 Task: Share and collaborate on quantum algorithms, advanced physics simulations, or quantum computing research within a repository.
Action: Mouse moved to (1099, 84)
Screenshot: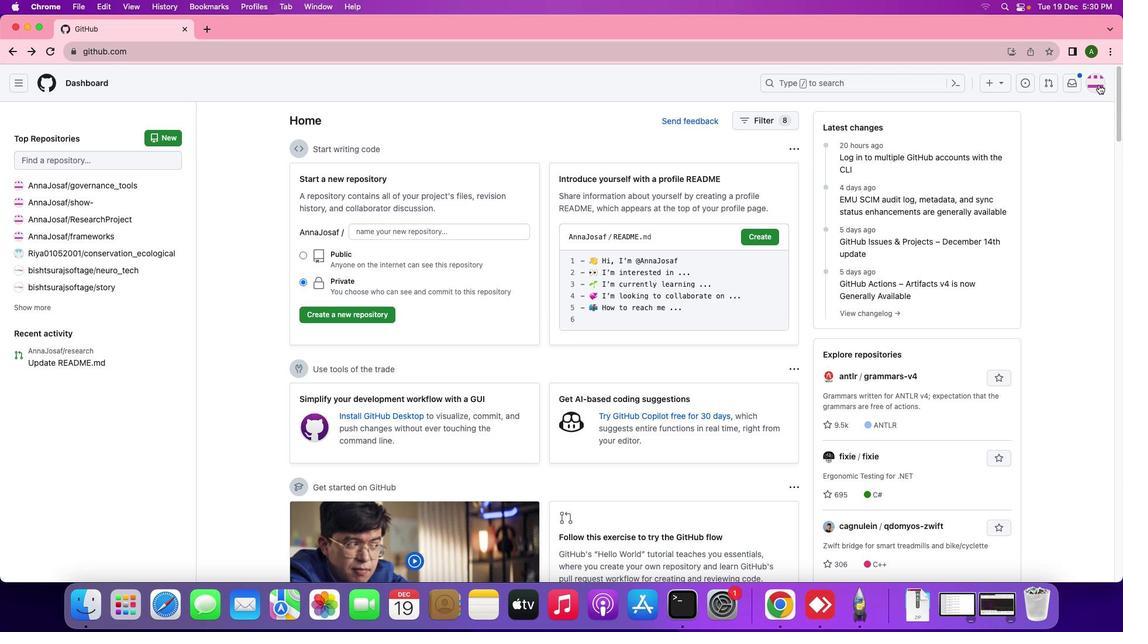 
Action: Mouse pressed left at (1099, 84)
Screenshot: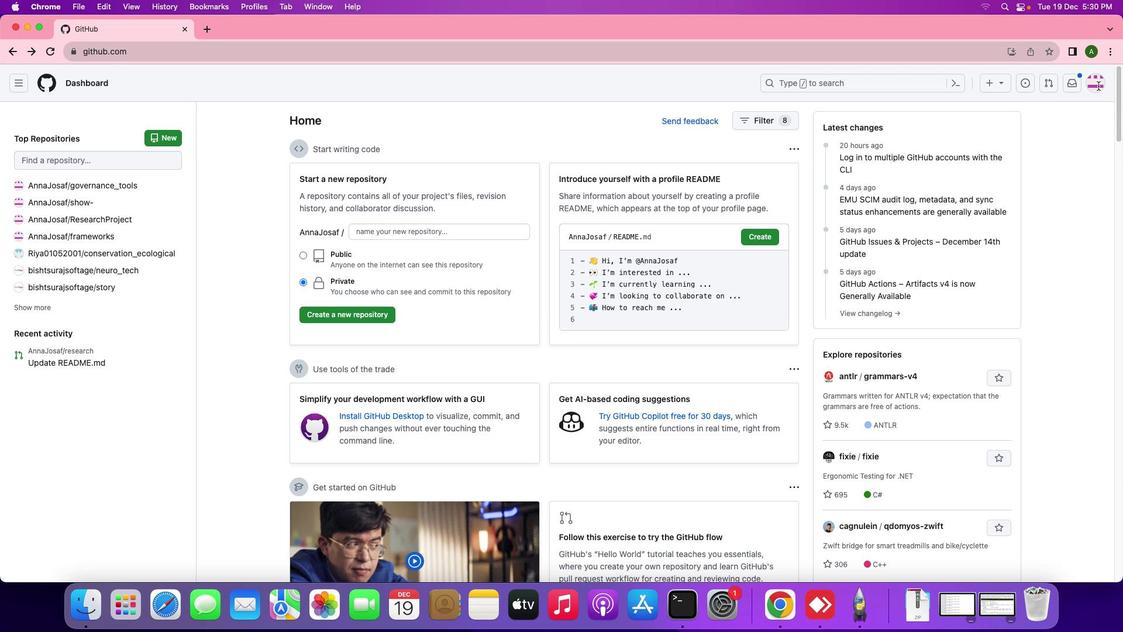 
Action: Mouse moved to (981, 140)
Screenshot: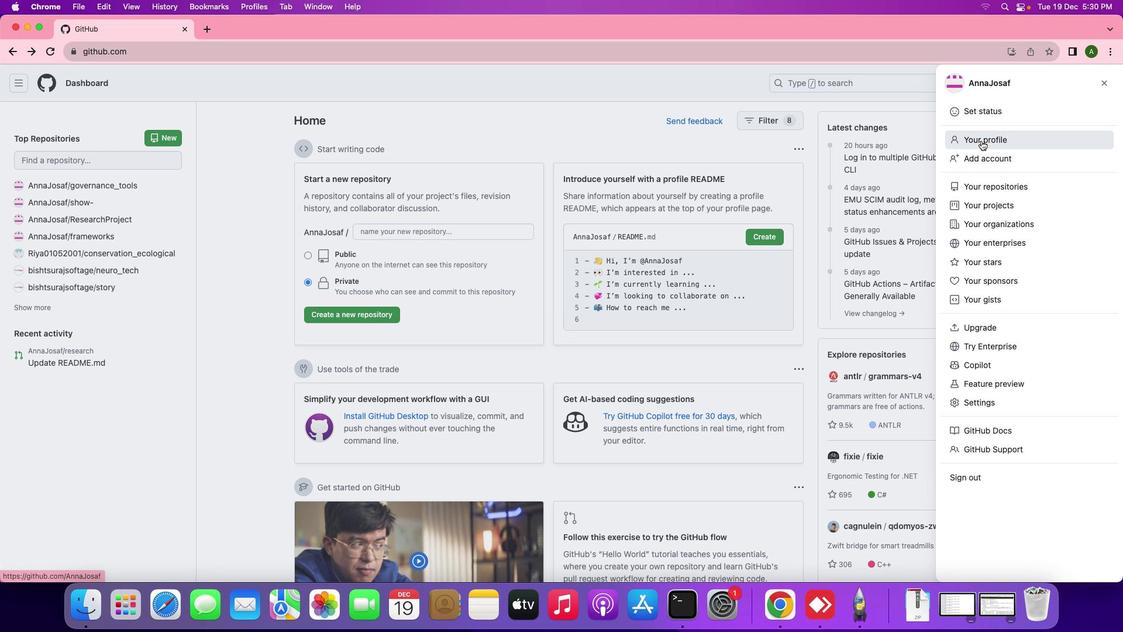 
Action: Mouse pressed left at (981, 140)
Screenshot: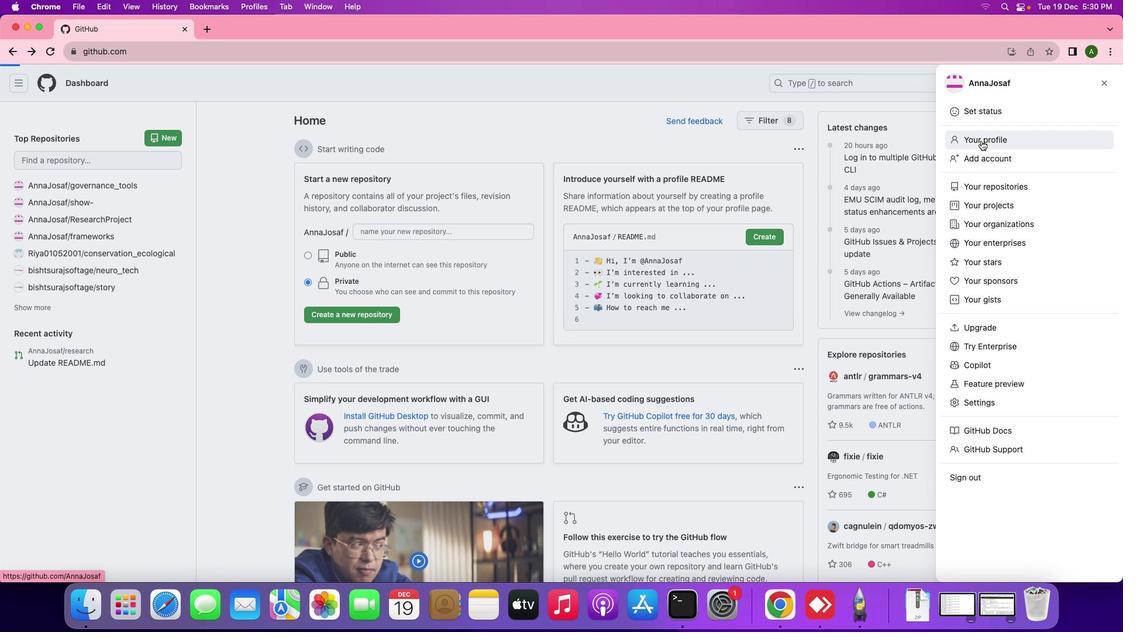 
Action: Mouse moved to (228, 390)
Screenshot: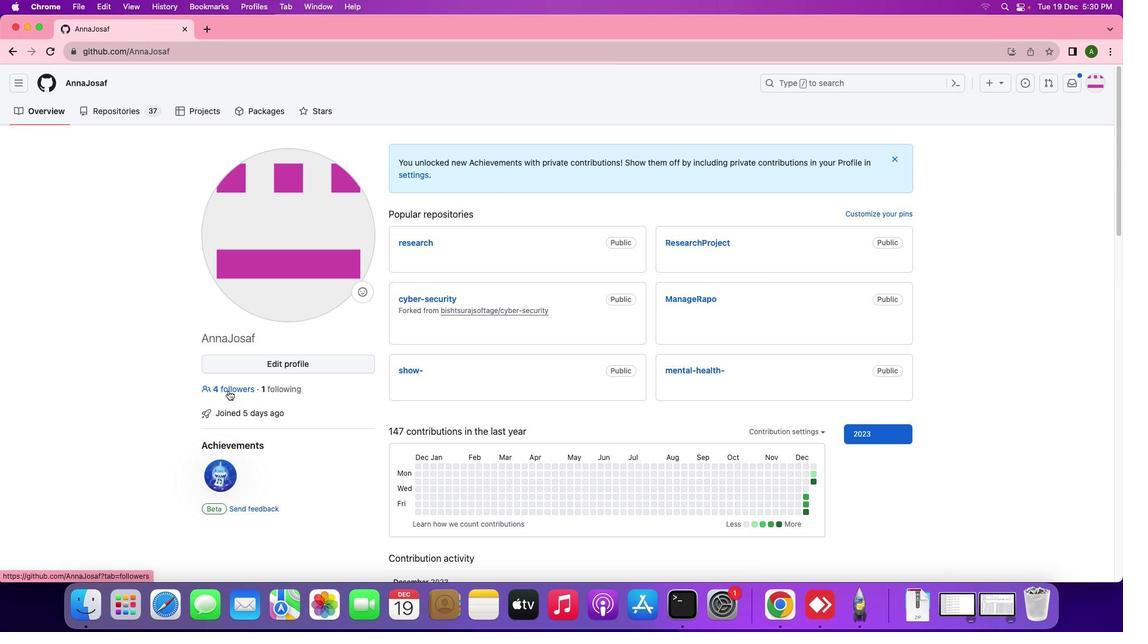 
Action: Mouse pressed left at (228, 390)
Screenshot: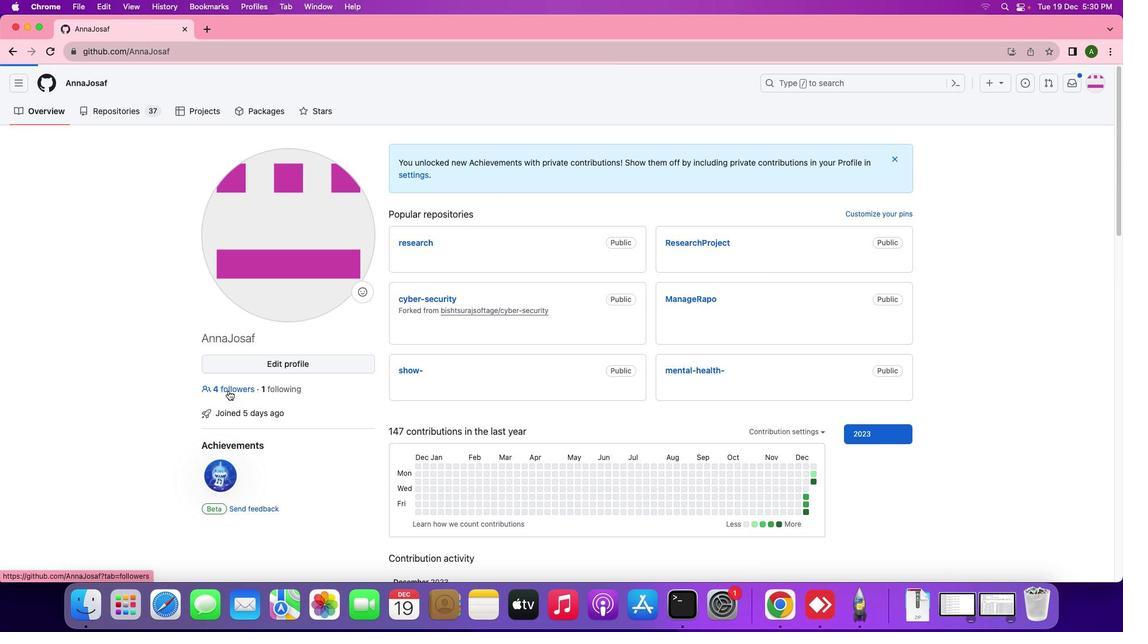 
Action: Mouse moved to (451, 153)
Screenshot: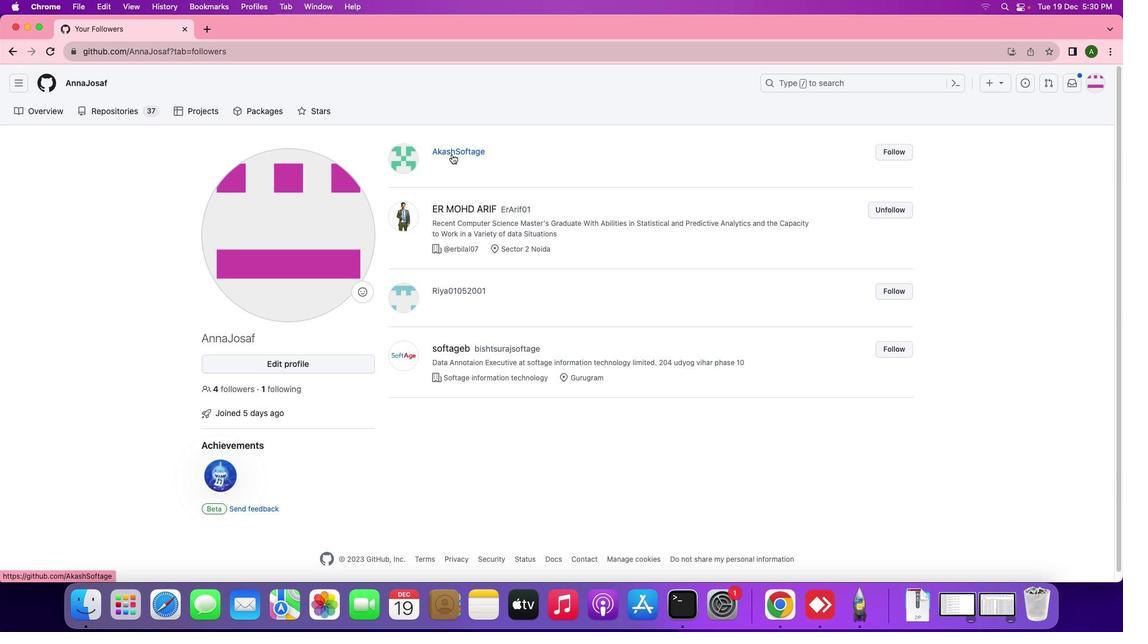 
Action: Mouse pressed left at (451, 153)
Screenshot: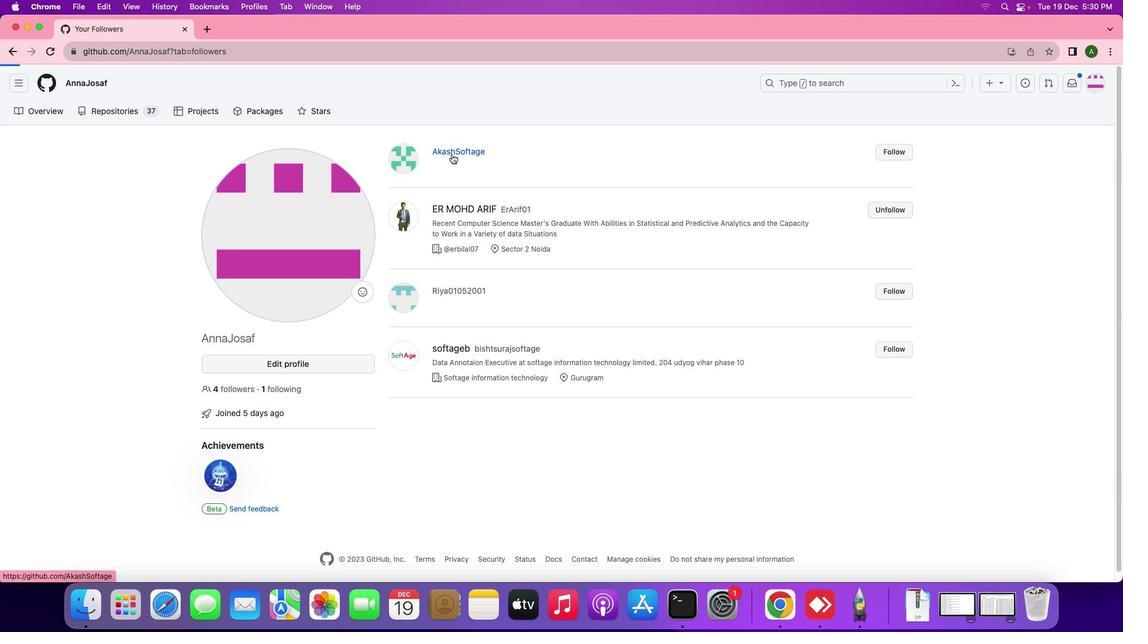 
Action: Mouse moved to (142, 112)
Screenshot: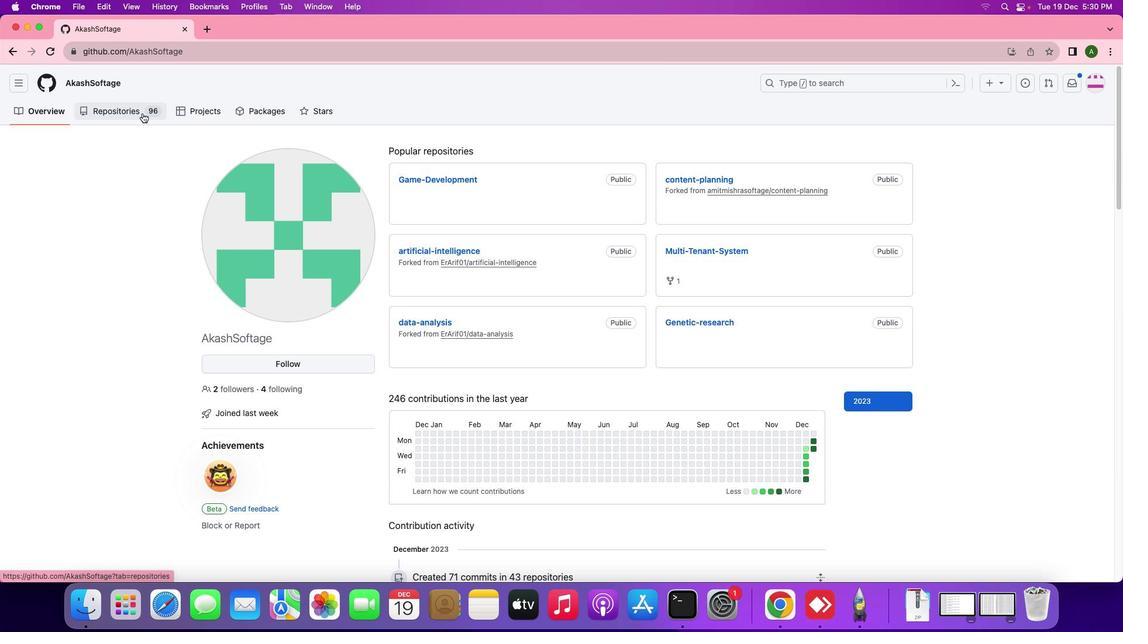 
Action: Mouse pressed left at (142, 112)
Screenshot: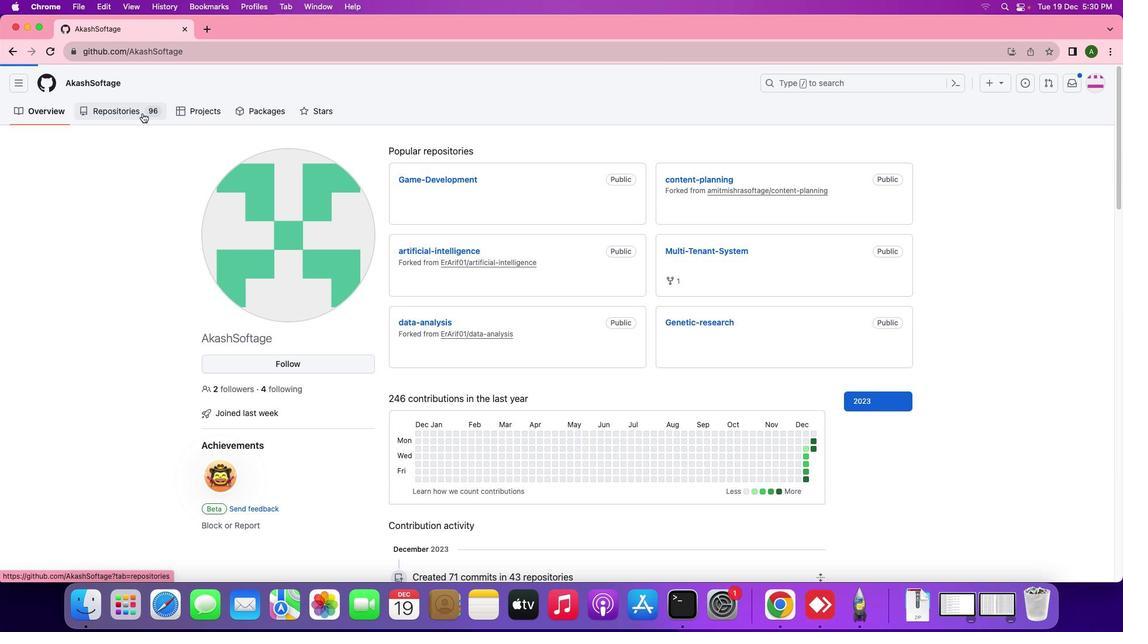 
Action: Mouse moved to (436, 190)
Screenshot: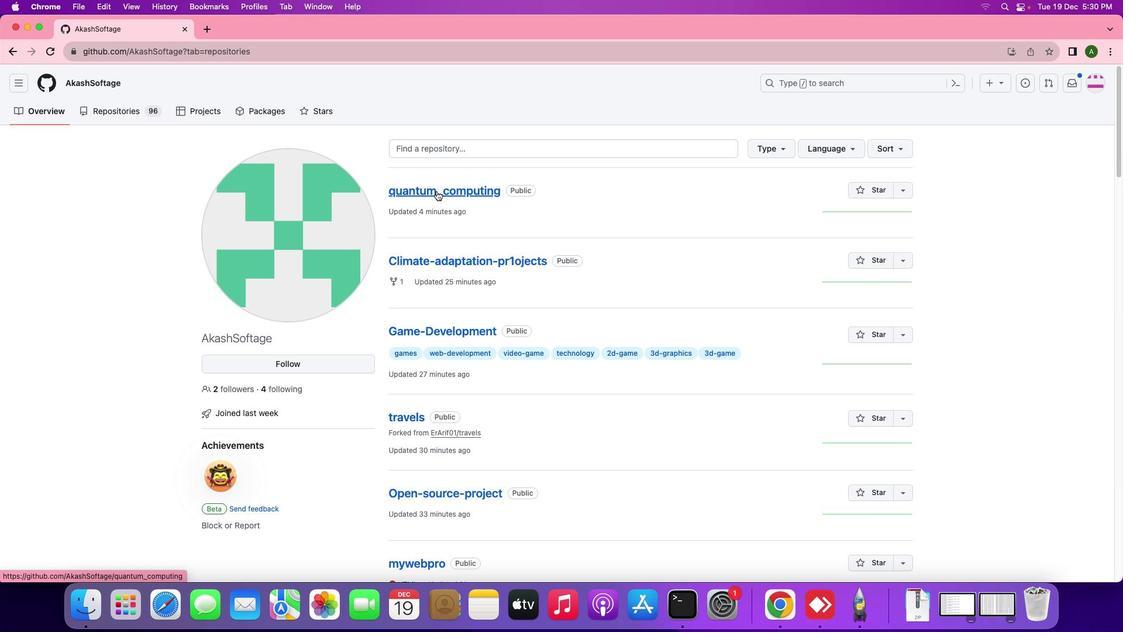 
Action: Mouse pressed left at (436, 190)
Screenshot: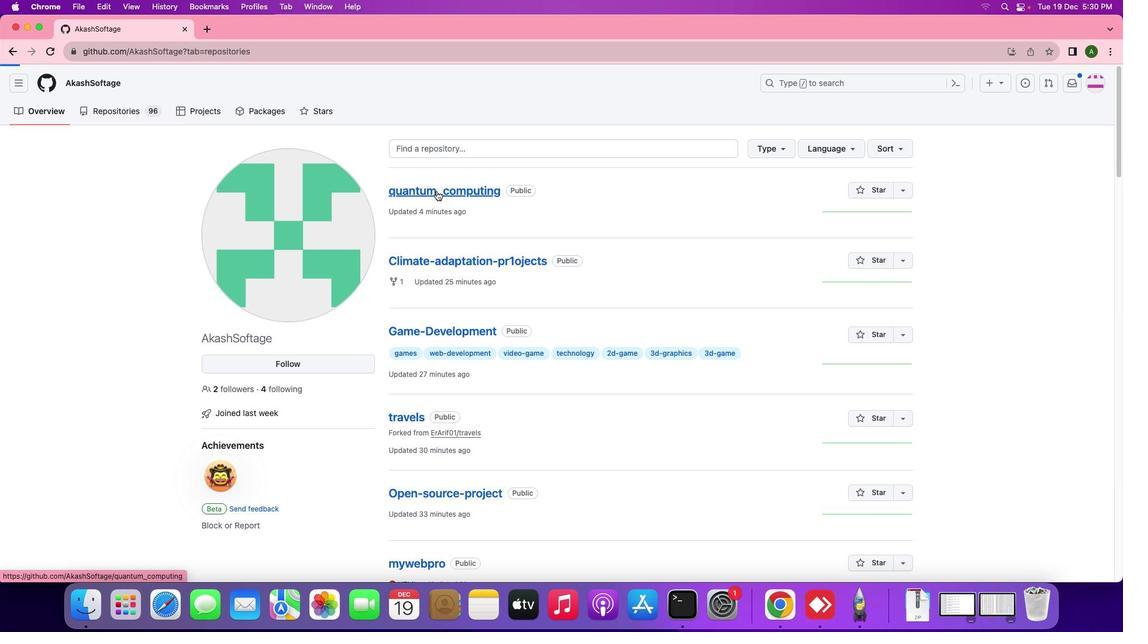 
Action: Mouse moved to (679, 191)
Screenshot: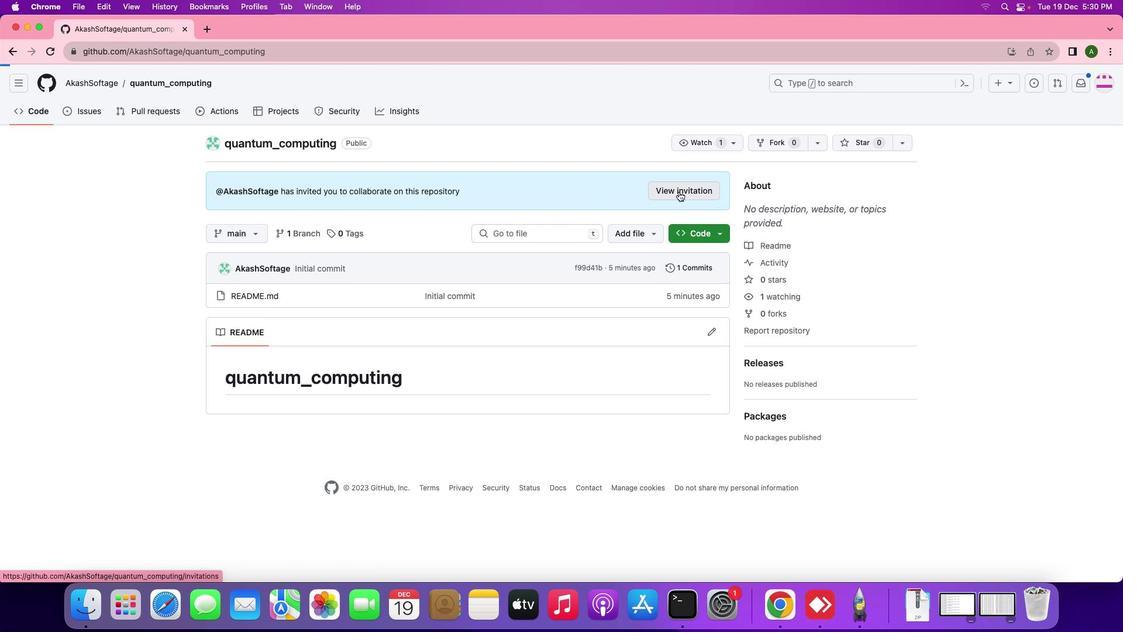 
Action: Mouse pressed left at (679, 191)
Screenshot: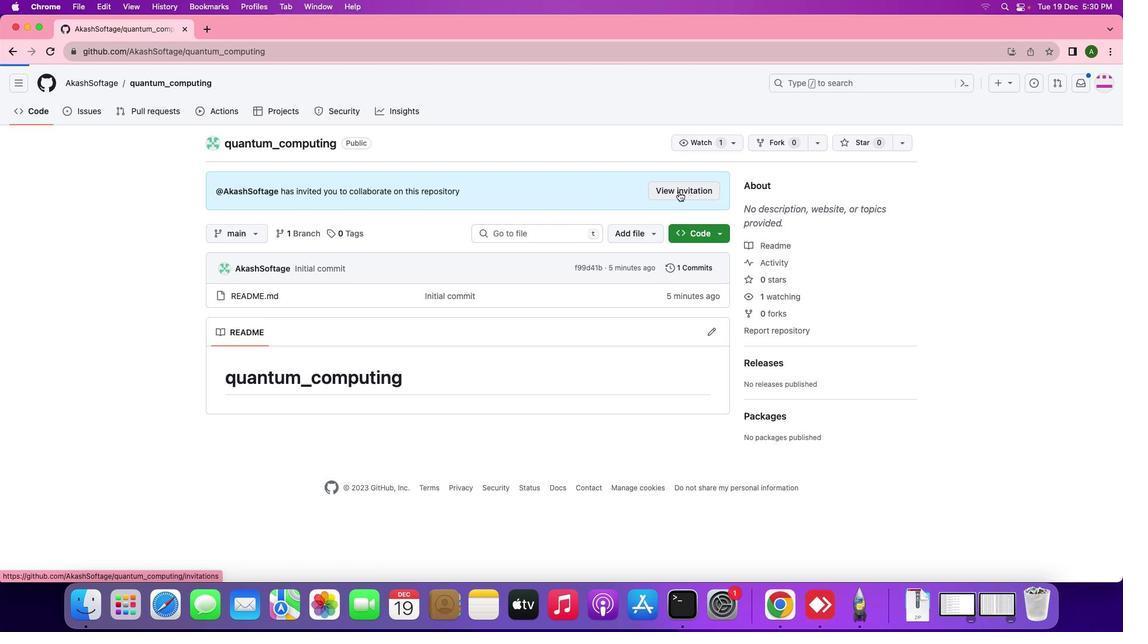 
Action: Mouse moved to (540, 228)
Screenshot: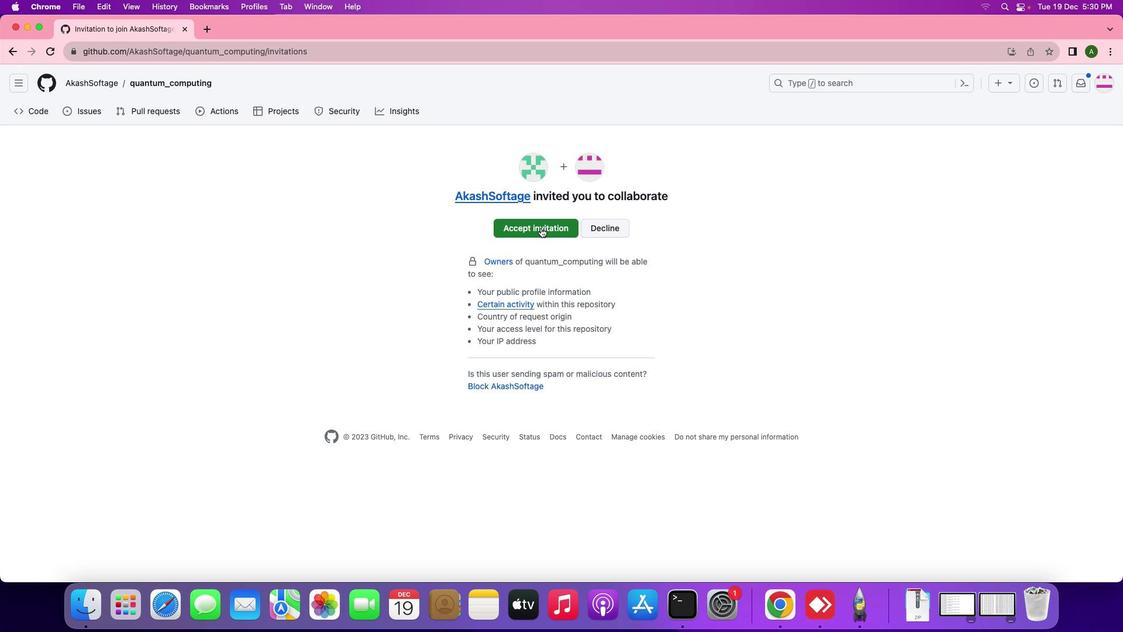 
Action: Mouse pressed left at (540, 228)
Screenshot: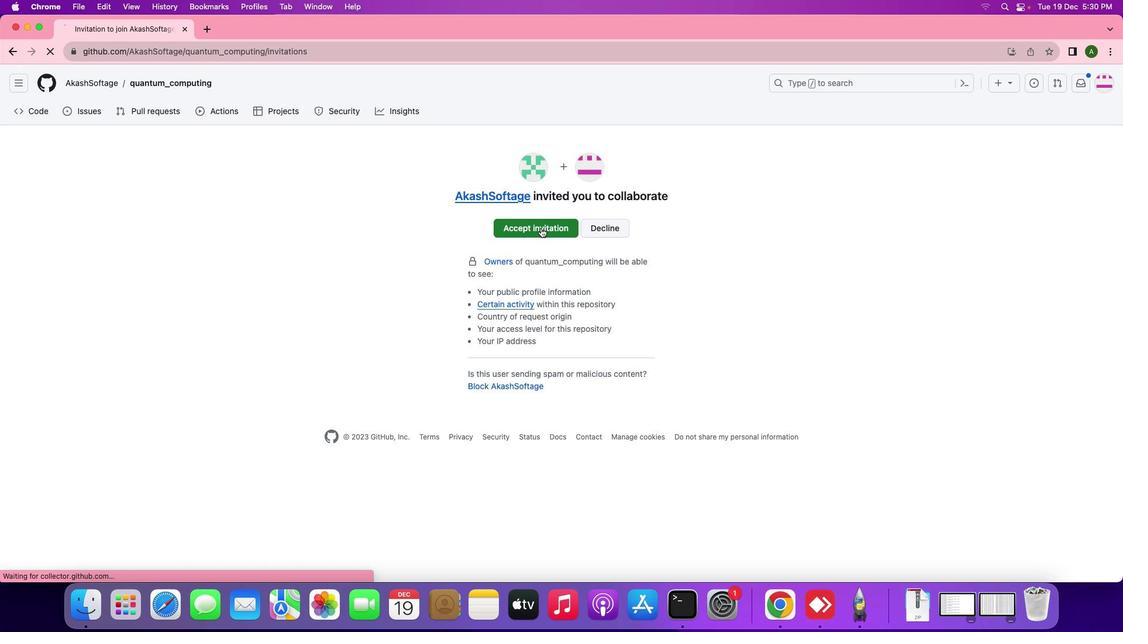 
Action: Mouse moved to (770, 177)
Screenshot: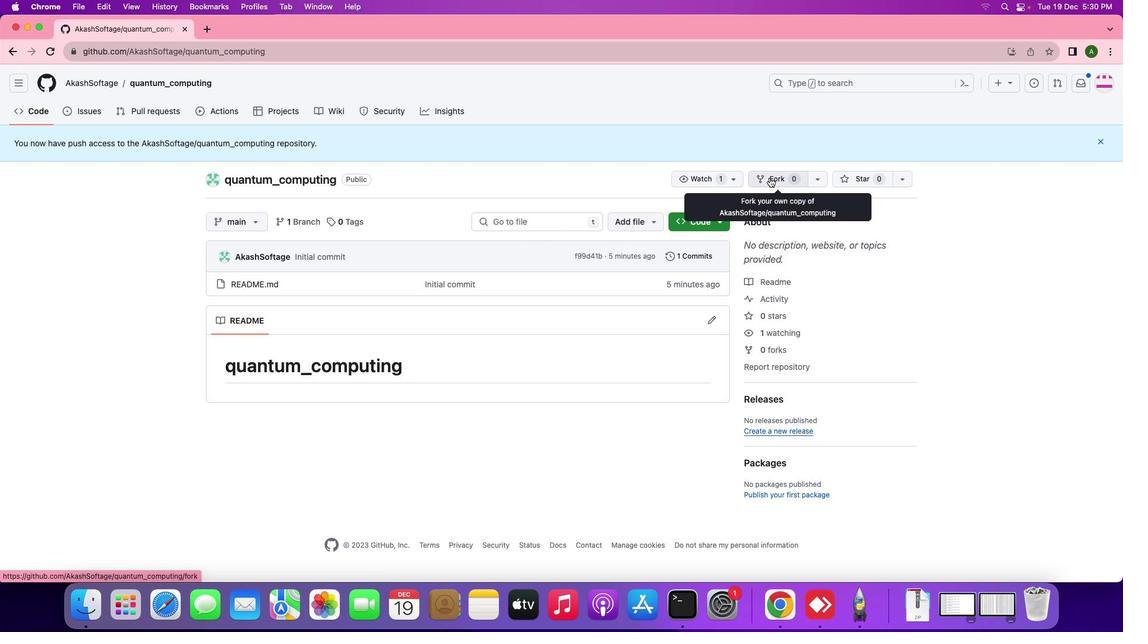 
Action: Mouse pressed left at (770, 177)
Screenshot: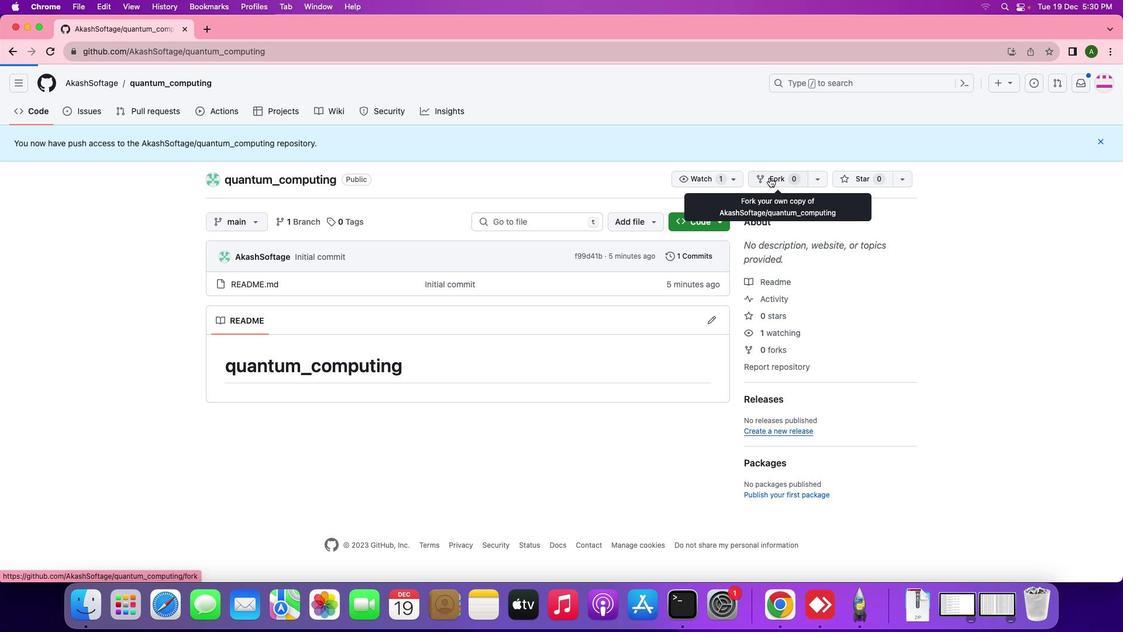 
Action: Mouse moved to (727, 448)
Screenshot: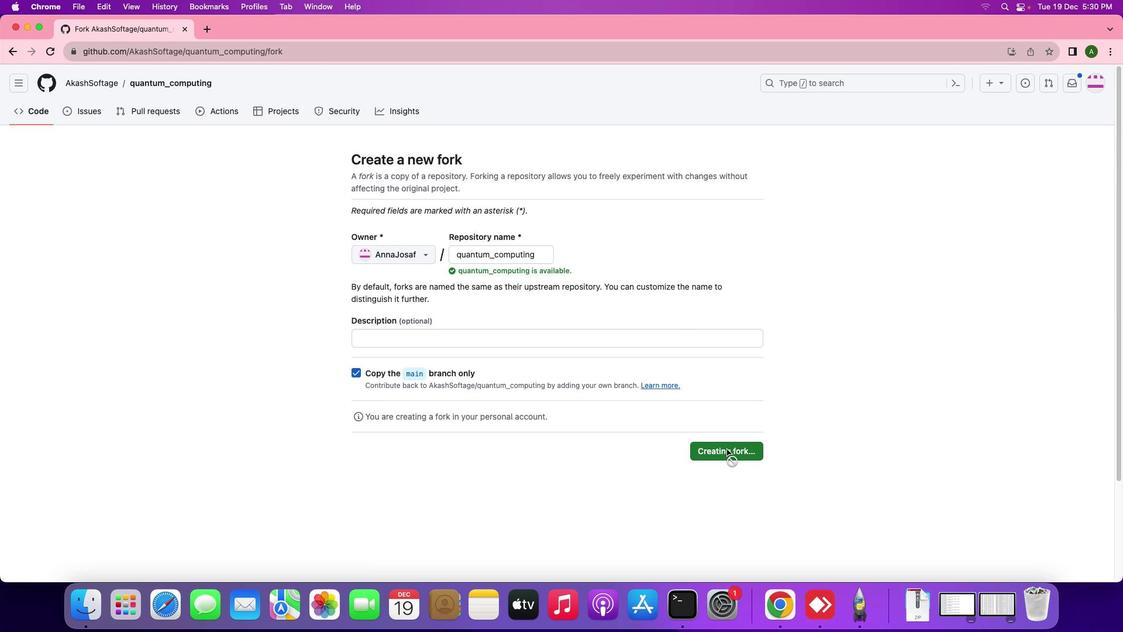 
Action: Mouse pressed left at (727, 448)
Screenshot: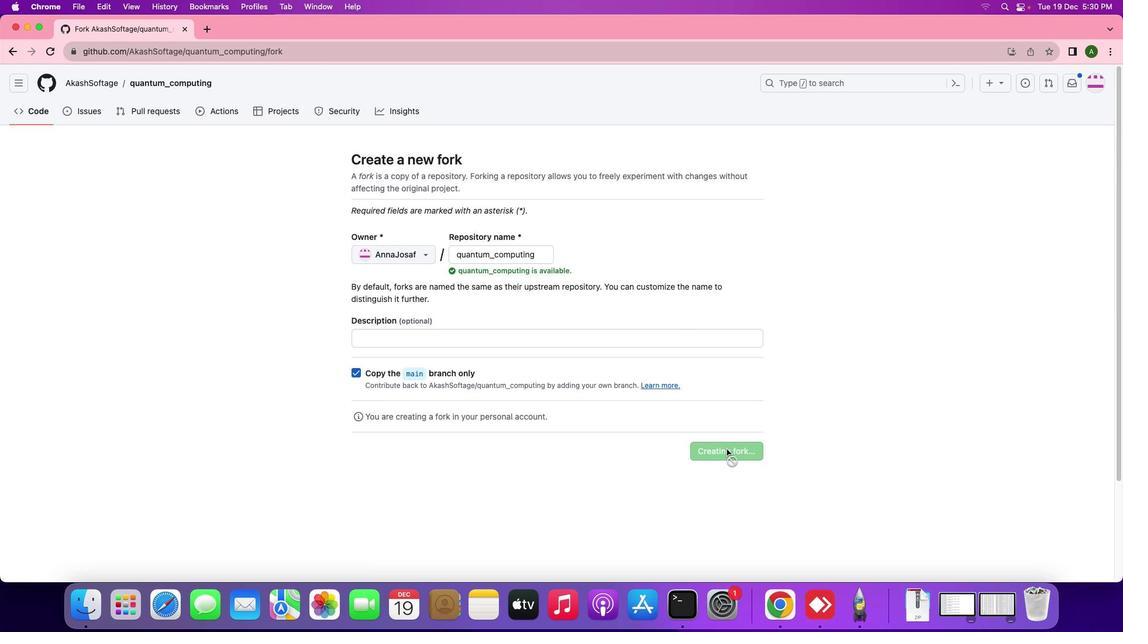 
Action: Mouse moved to (651, 196)
Screenshot: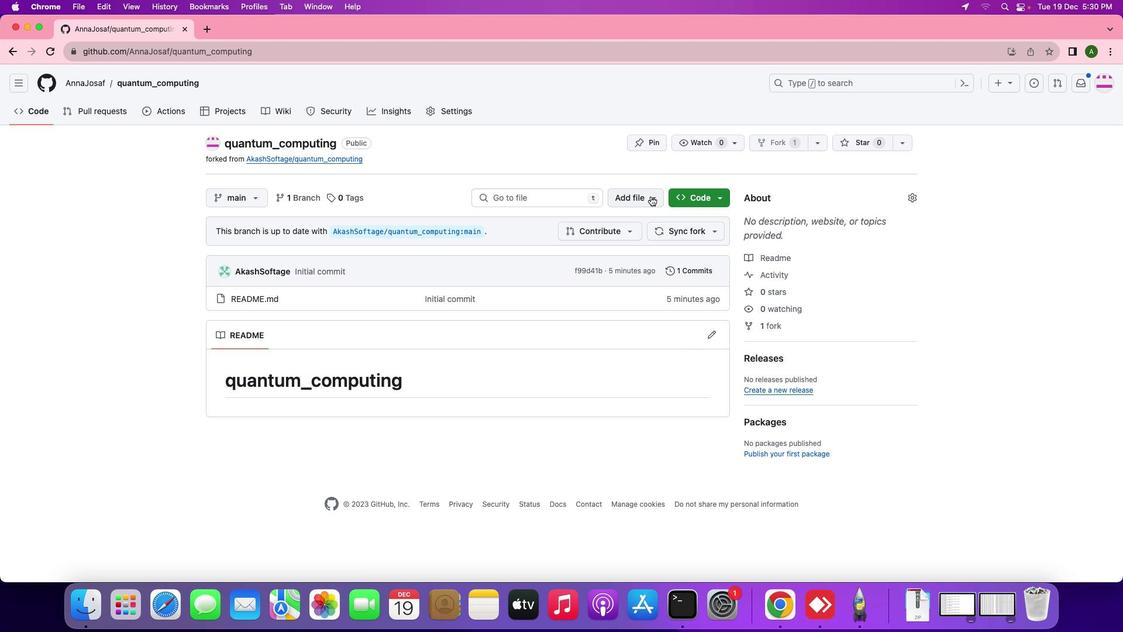 
Action: Mouse pressed left at (651, 196)
Screenshot: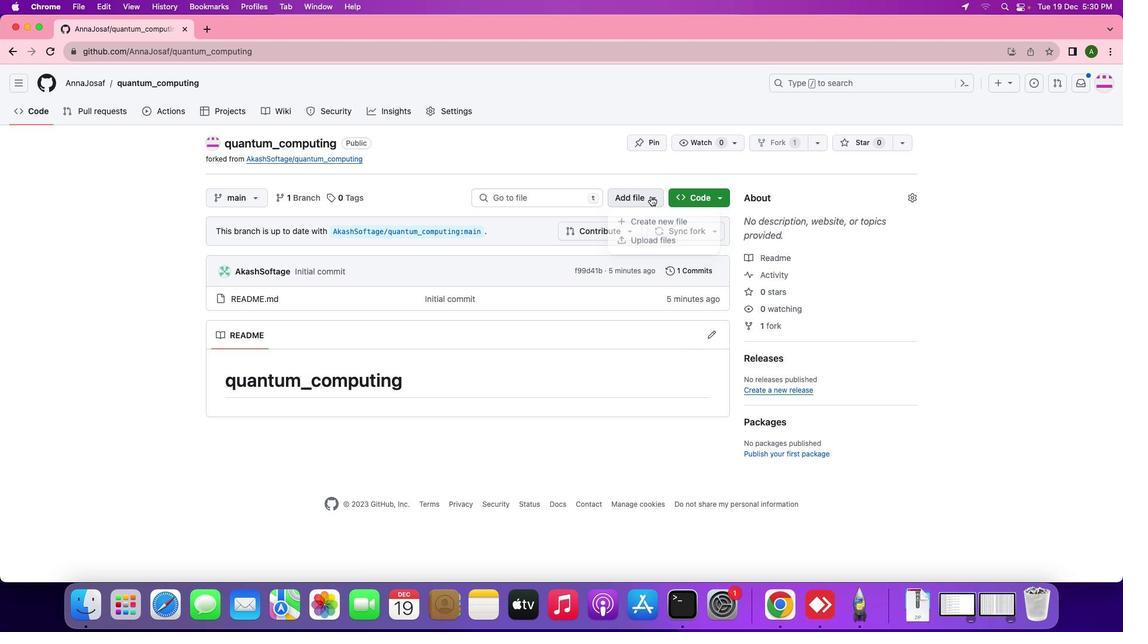 
Action: Mouse moved to (661, 221)
Screenshot: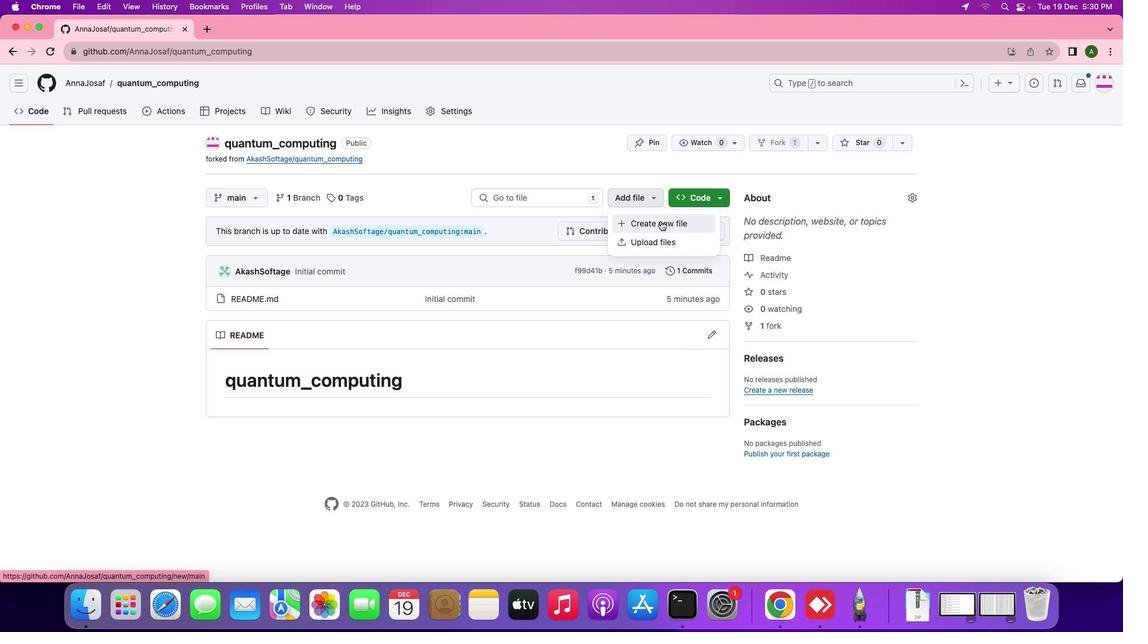 
Action: Mouse pressed left at (661, 221)
Screenshot: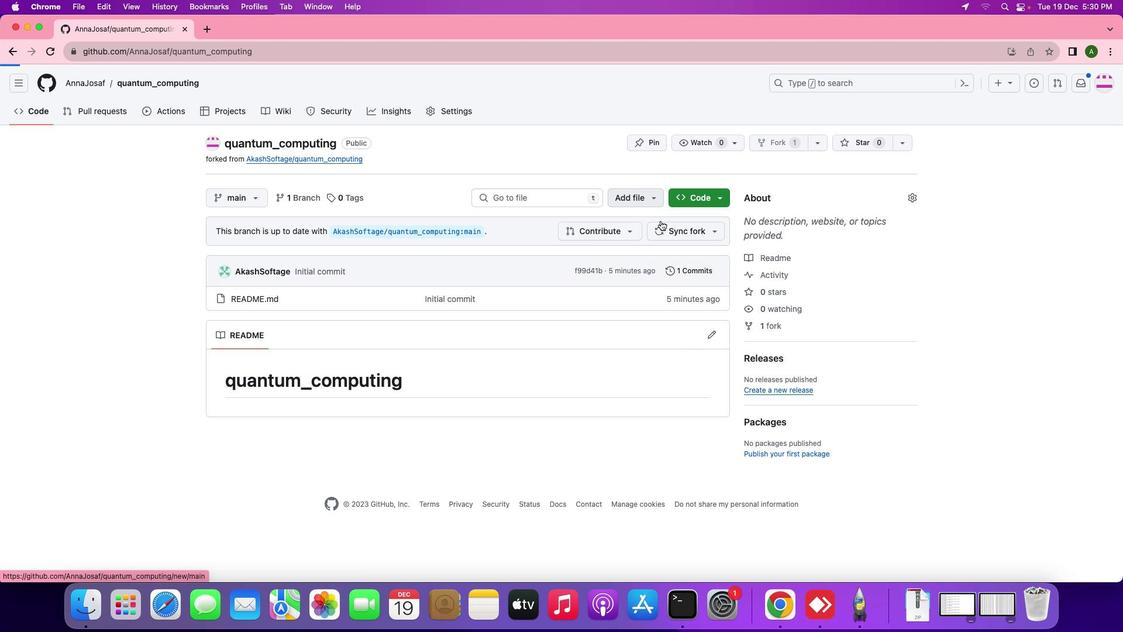
Action: Mouse moved to (159, 143)
Screenshot: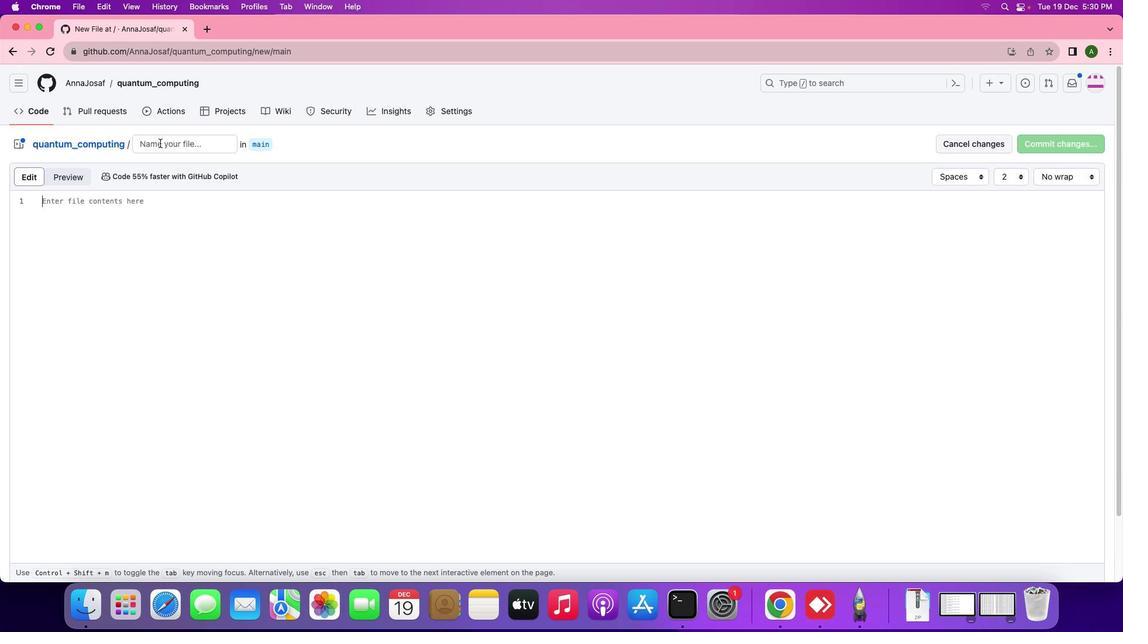 
Action: Mouse pressed left at (159, 143)
Screenshot: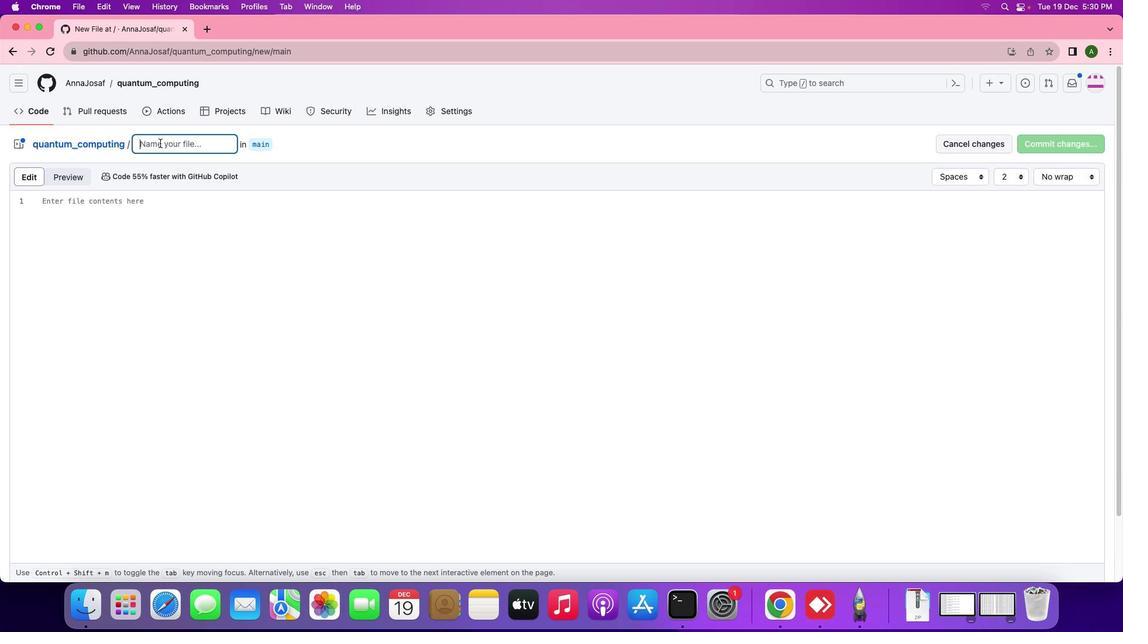 
Action: Key pressed Key.shift_r'q''u''a''n''t''u''m'Key.shift_r'_''c''o''m''p''u''t''i''n''g''.''m''d'
Screenshot: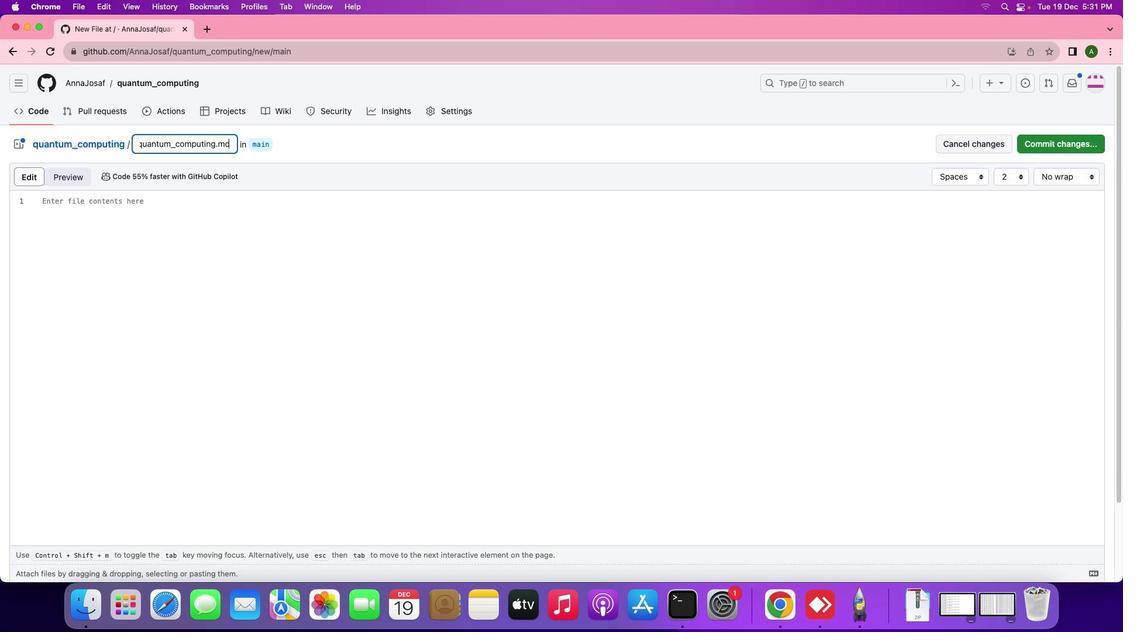 
Action: Mouse moved to (182, 207)
Screenshot: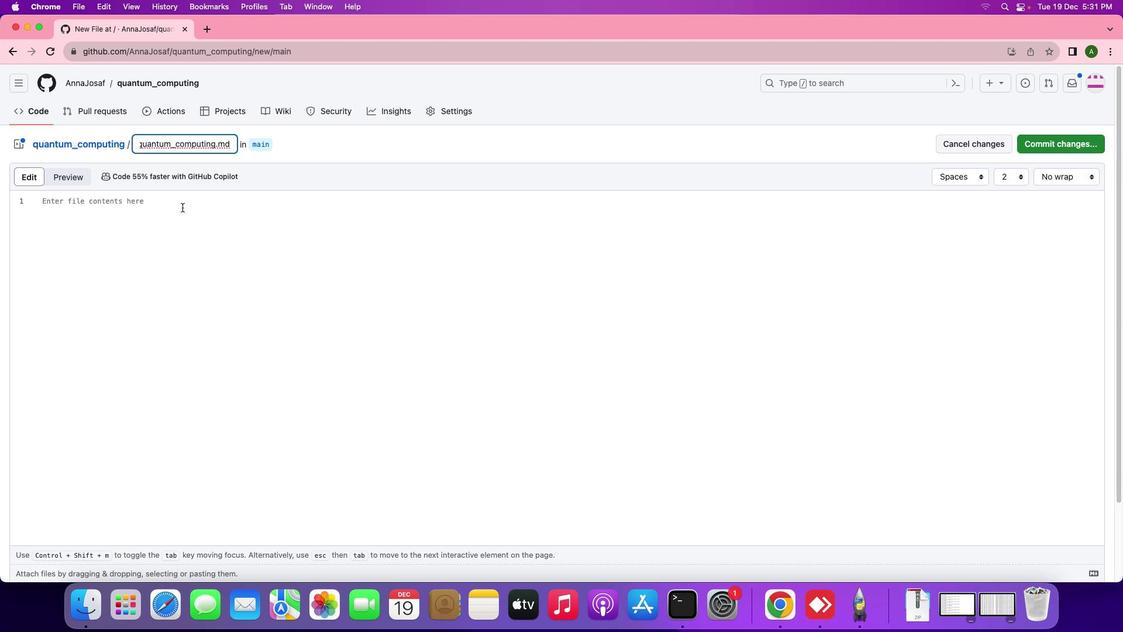 
Action: Mouse pressed left at (182, 207)
Screenshot: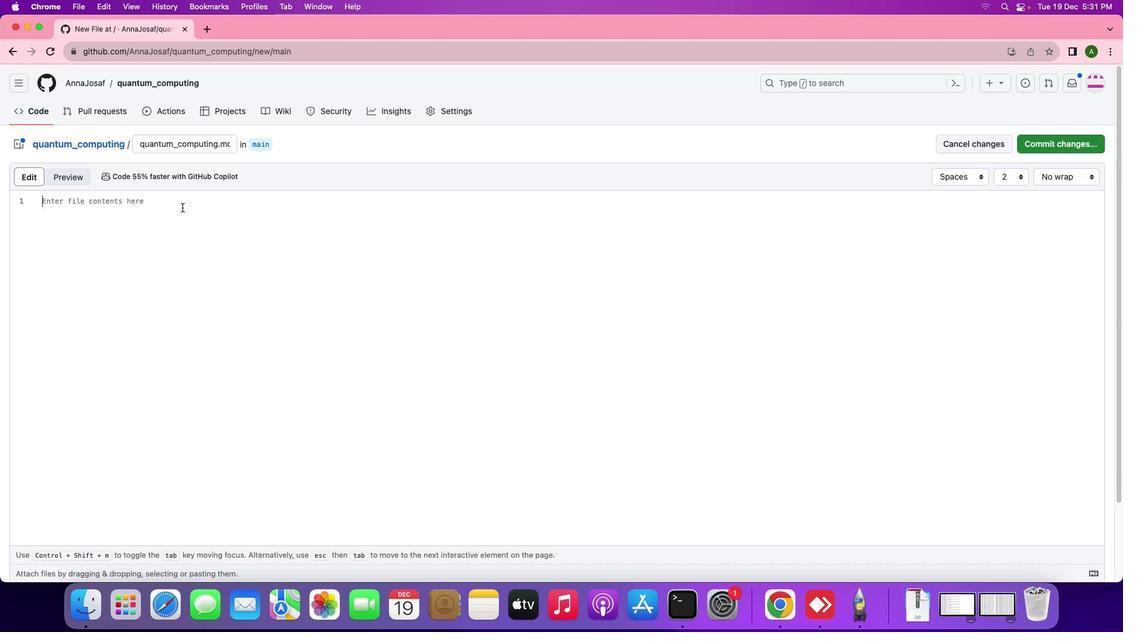 
Action: Key pressed Key.shift_r'#'Key.spaceKey.shift_r'Q''u''a''n''t''u''m'Key.spaceKey.shift_r'C''o''m''p''u''t''i''n''g'Key.space'r'Key.backspaceKey.shift_r'R''e''s''e''a''r''c''h'Key.spaceKey.enter'-'Key.backspaceKey.shift_r'#''#'Key.spaceKey.shift_r'Q''u''a''n'Key.backspaceKey.backspace'b''i''t''s'Key.space'a''n''d'Key.spaceKey.shift_r'Q''u''a''n''t''u''m'Key.spaceKey.shift_r'G''a''t''e''s'Key.spaceKey.shift_r':'Key.spaceKey.enter'-'Key.space'c''l'Key.backspaceKey.backspaceKey.shift_r'C''l''a''s''s''i''c''a''l'Key.space'c''o''m''p''u''t''e''r''s'Key.space'u''s''e'Key.space'b''i''t''s'Key.space'a''s'Key.space't''h''e'Key.space'b''a''s''i''c'Key.space'u''n''i''t'Key.space'o''f'Key.space'i''n''f''o''r''m''a''t''i''o''n'Key.space'r''e''p''r''e''s''e''n''t''i''n''g'Key.space'.'Key.enterKey.backspaceKey.backspaceKey.shift_r'#''#'Key.spaceKey.shift_r'Q''u''a''n''t''u''m'Key.spaceKey.shift_r'E''n''t''a''n''g''l''e''m''e''n''t'Key.spaceKey.shift_rKey.backspaceKey.shift_r':'Key.spaceKey.shift_r'E''l'Key.backspace'n''t''a''n''g''l''e''m''e''n''t'Key.spaceKey.backspaceKey.backspaceKey.backspaceKey.backspaceKey.backspaceKey.backspaceKey.backspaceKey.backspaceKey.backspaceKey.backspaceKey.backspaceKey.backspaceKey.backspaceKey.enter'-'Key.spaceKey.shift_r'E''n''t''a''g'Key.backspace'n''g''l''e''m''e''n''t'Key.space'i''s'Key.space'a'Key.space'p''h''e''n''o''m''e''n''o''n'Key.space'w''h''e''r''e'Key.space't''h''e'Key.space's''t''a''t''e'Key.space'o''f'Key.space'o''n''e'Key.space'p''a''r''t''i''c''l''e'Key.space'i''s'Key.space'd''i''r''e''c''t''l''y'Key.space'r''e''l''a''t''e''d'Key.space'.'Key.enterKey.backspaceKey.backspaceKey.shift_r'#''#'Key.spaceKey.shift_r'Q''u''a''n''t''a'Key.backspace'u''m'Key.spaceKey.shift_r'A''l''g''o''r''i''t''h''m''s'Key.shift_r':'Key.spaceKey.enter'-'Key.spaceKey.shift_r'D''e''v''e''l''o''p''i''n''g'Key.space'a''l''g''o''t'Key.backspace'r''i''t''h''m'Key.space't''h''a''t'Key.space't''a''k''e'Key.space'a''d''v''a''n''t''a''g''e'Key.space'o''f'Key.space'q''u''a''n''t''u''m'Key.space'p''a''r''a''l''l''e''l''i''s''m'Key.space'a''n''d'Key.space'i''n''t''e''r''f''a''c''e'Key.backspaceKey.backspaceKey.backspace'e''r''e''n''c''e'Key.space'i''s'Key.space'c'Key.backspaceKey.backspaceKey.backspaceKey.backspaceKey.enterKey.backspace'i''s'Key.space'c''r''u''c''i''a''l'Key.space'f''o''r'Key.space'r''e''a''l''i''z''i''n''g'Key.space'f''u''l''l'Key.space'p''o''t''e''n''t''i''a''l'Key.space'o''f'Key.space'q''u''a''n''t''u''m'Key.space'c''o''m''p''u''t''e''r''s'Key.space'.'
Screenshot: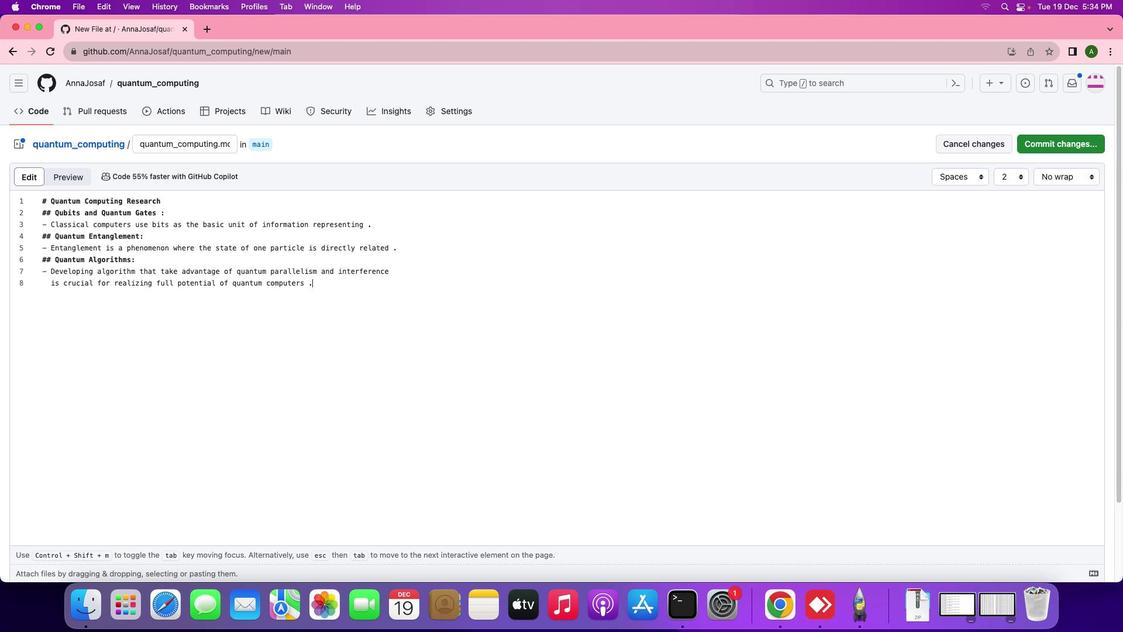 
Action: Mouse moved to (68, 180)
Screenshot: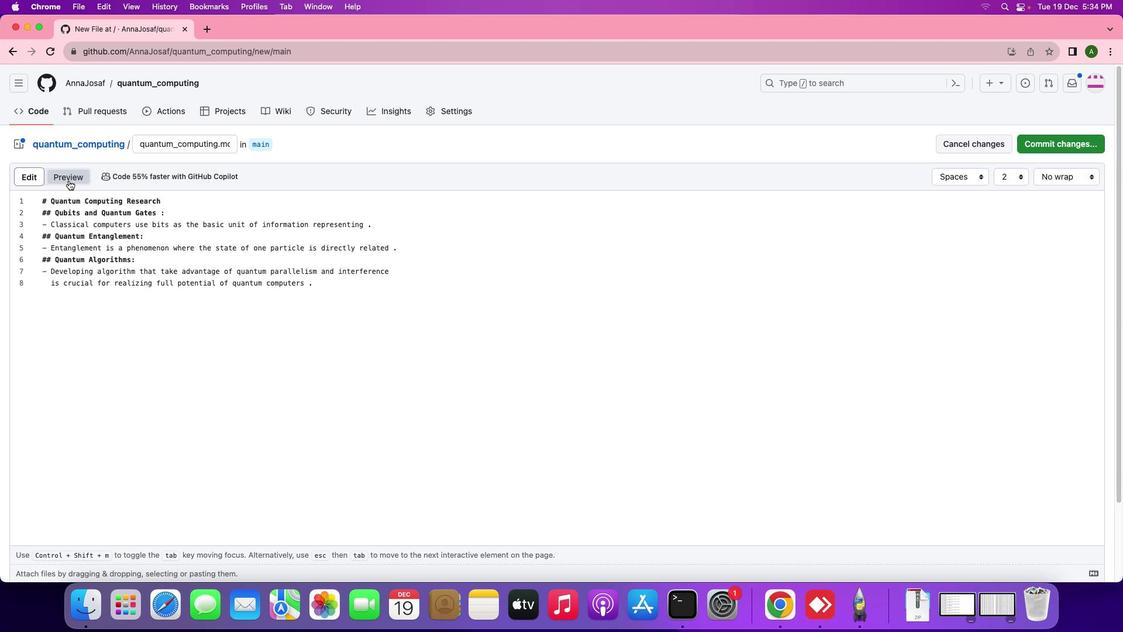
Action: Mouse pressed left at (68, 180)
Screenshot: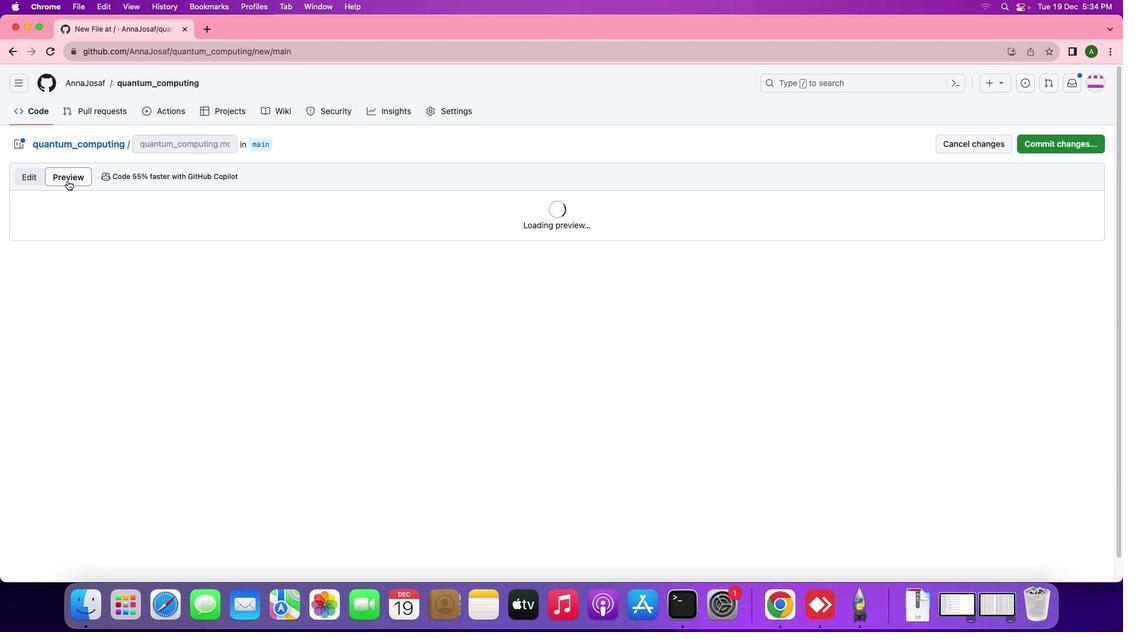 
Action: Mouse moved to (1047, 142)
Screenshot: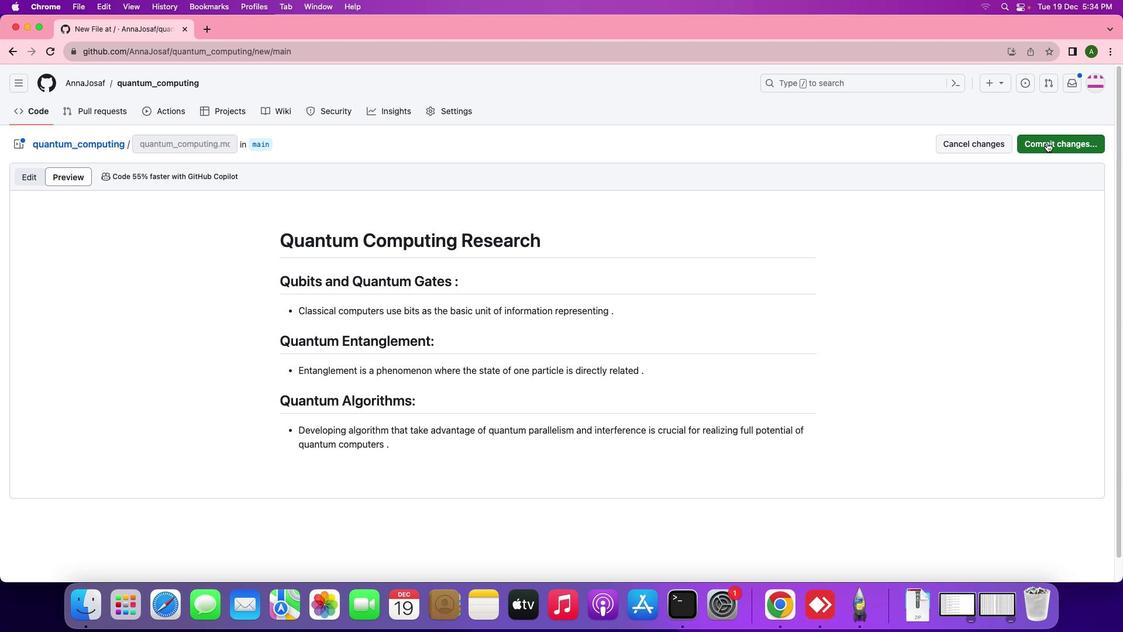 
Action: Mouse pressed left at (1047, 142)
Screenshot: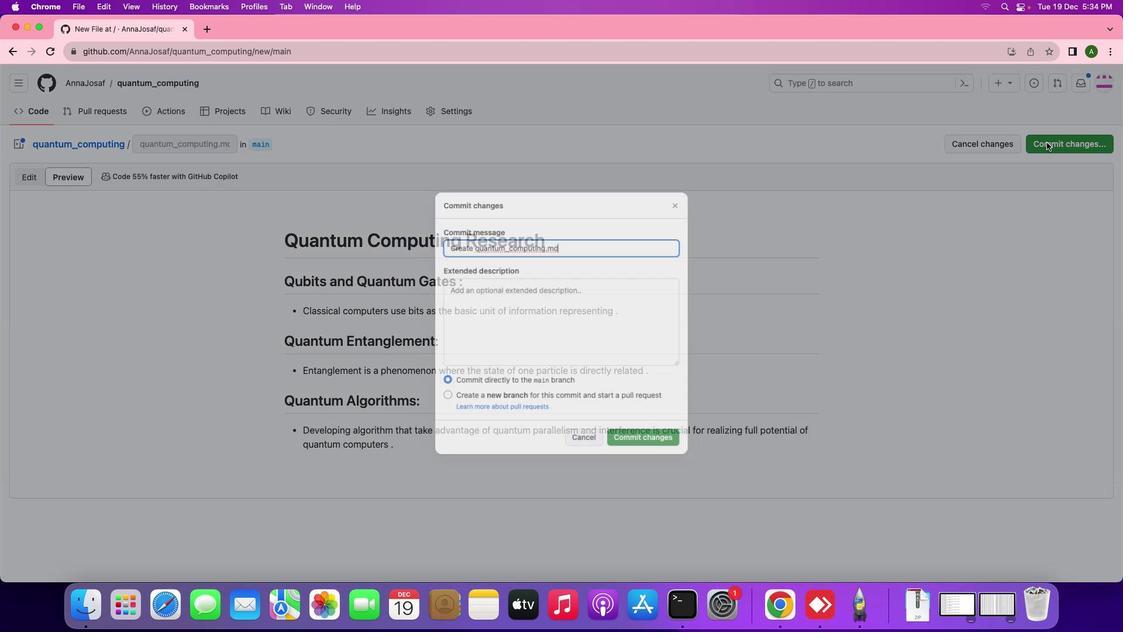 
Action: Mouse moved to (637, 450)
Screenshot: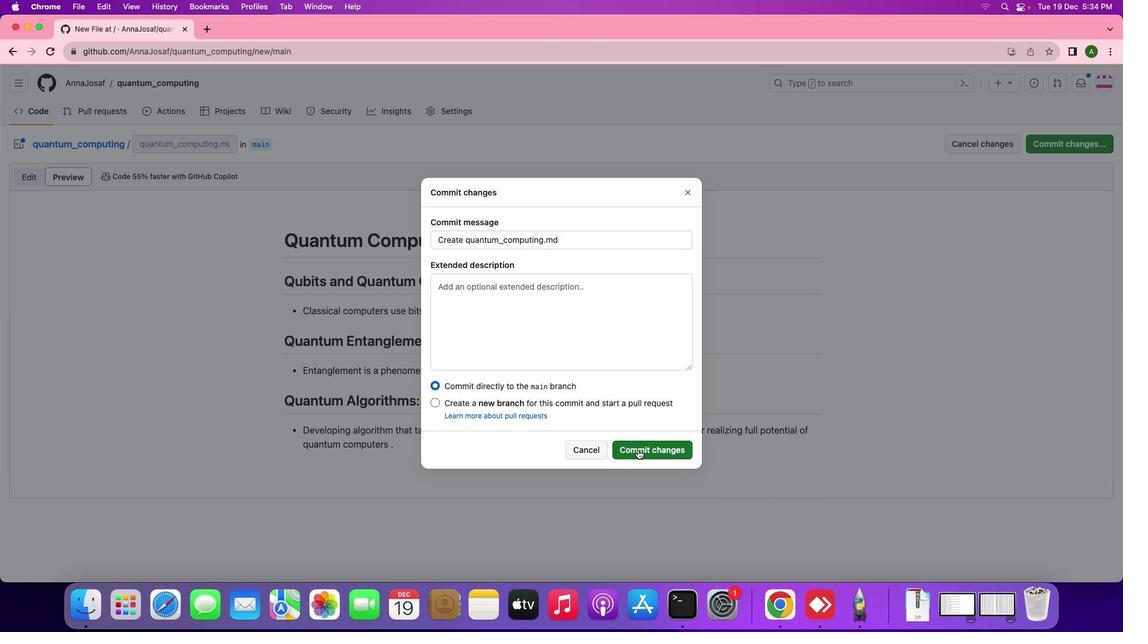 
Action: Mouse pressed left at (637, 450)
Screenshot: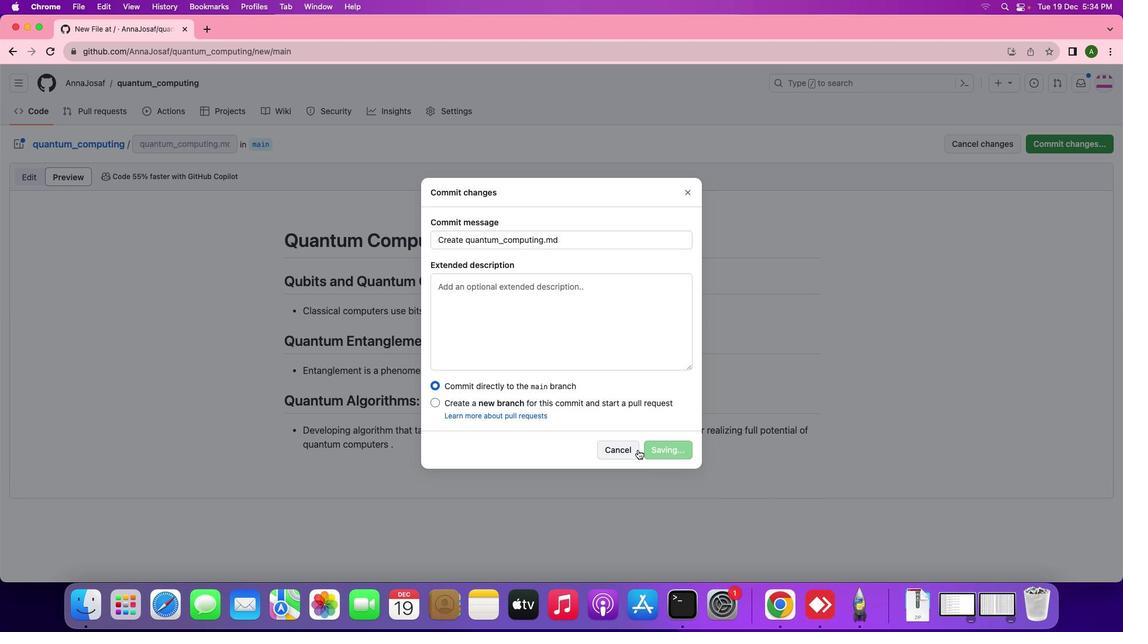 
Action: Mouse moved to (997, 214)
Screenshot: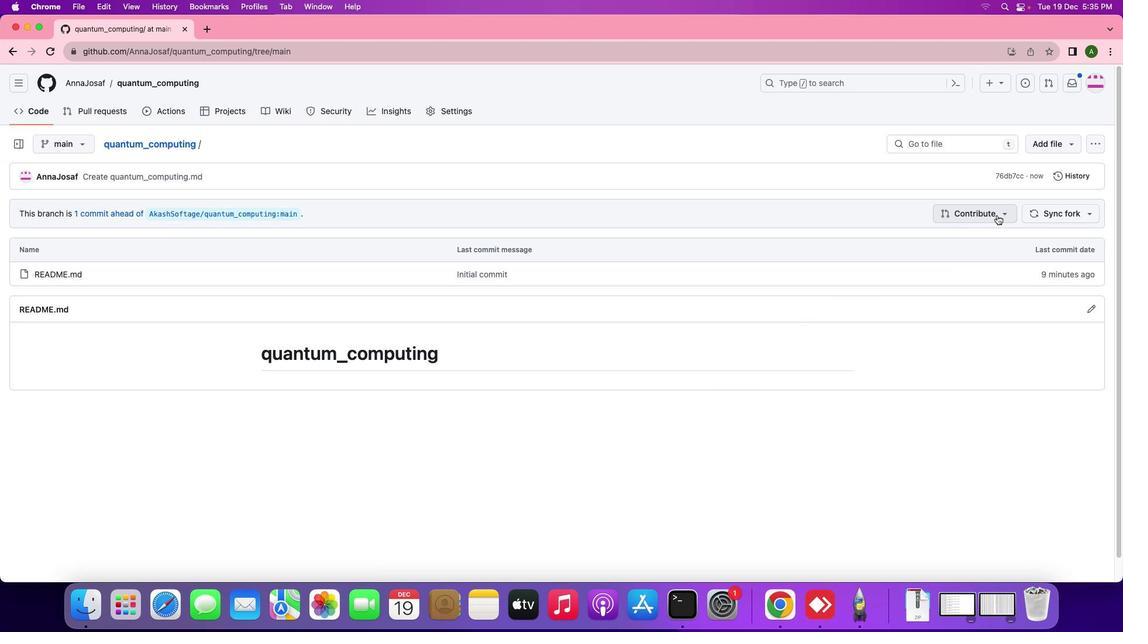 
Action: Mouse pressed left at (997, 214)
Screenshot: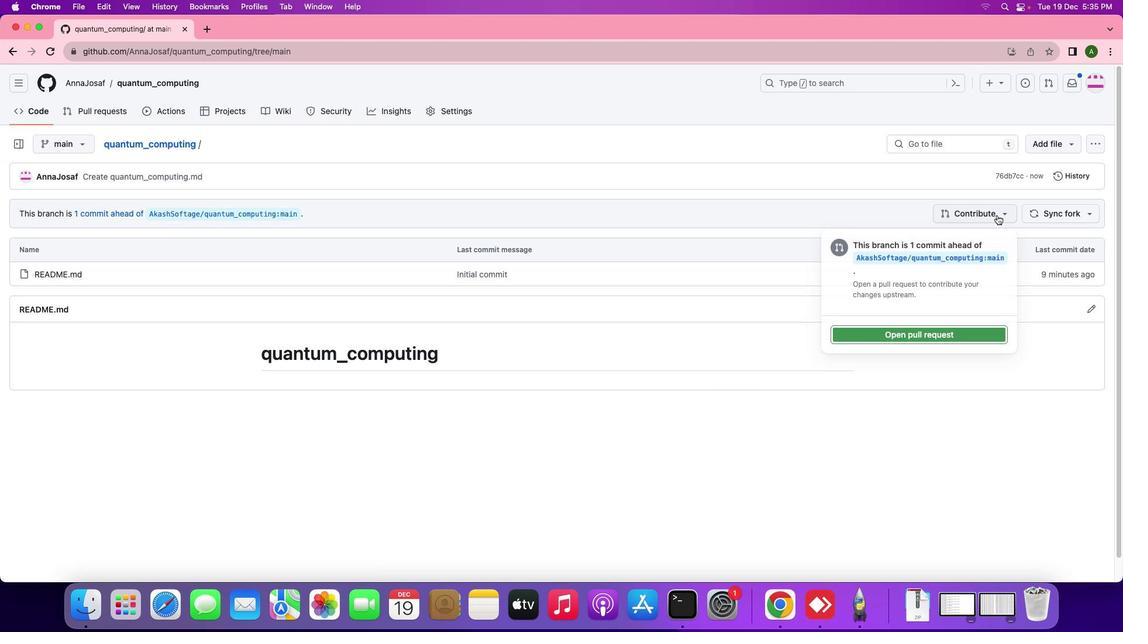 
Action: Mouse moved to (931, 335)
Screenshot: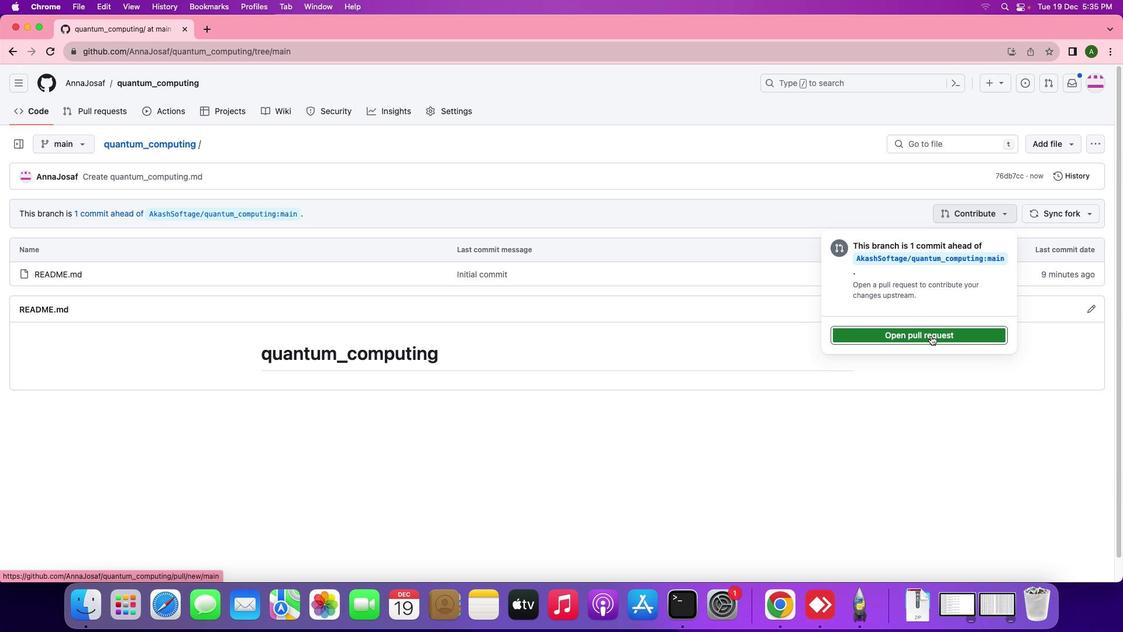 
Action: Mouse pressed left at (931, 335)
Screenshot: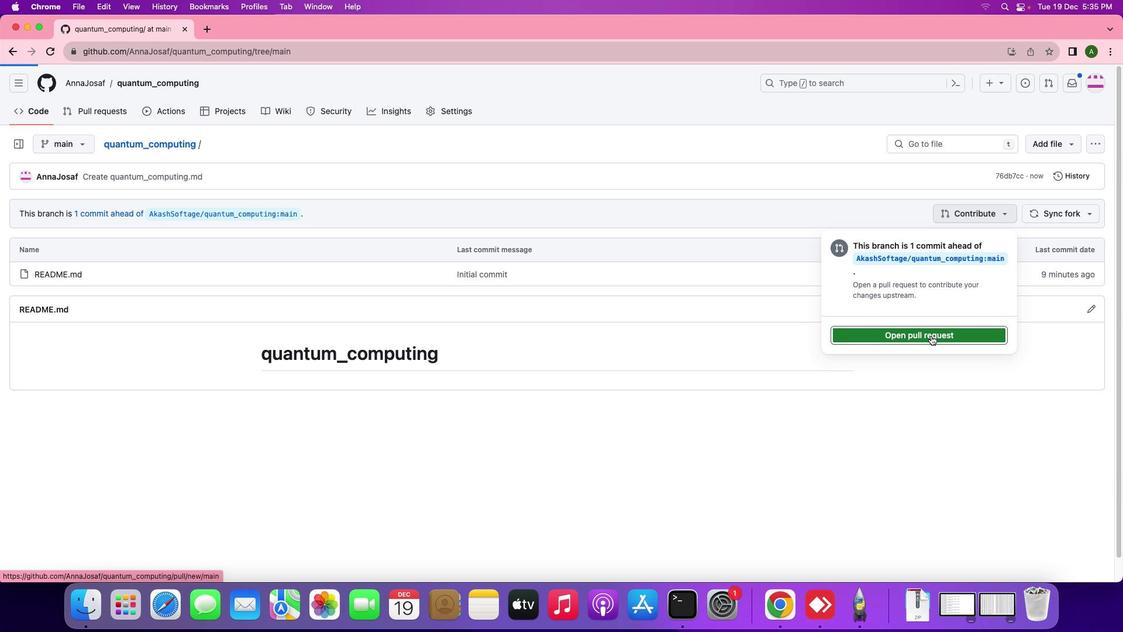
Action: Mouse moved to (846, 265)
Screenshot: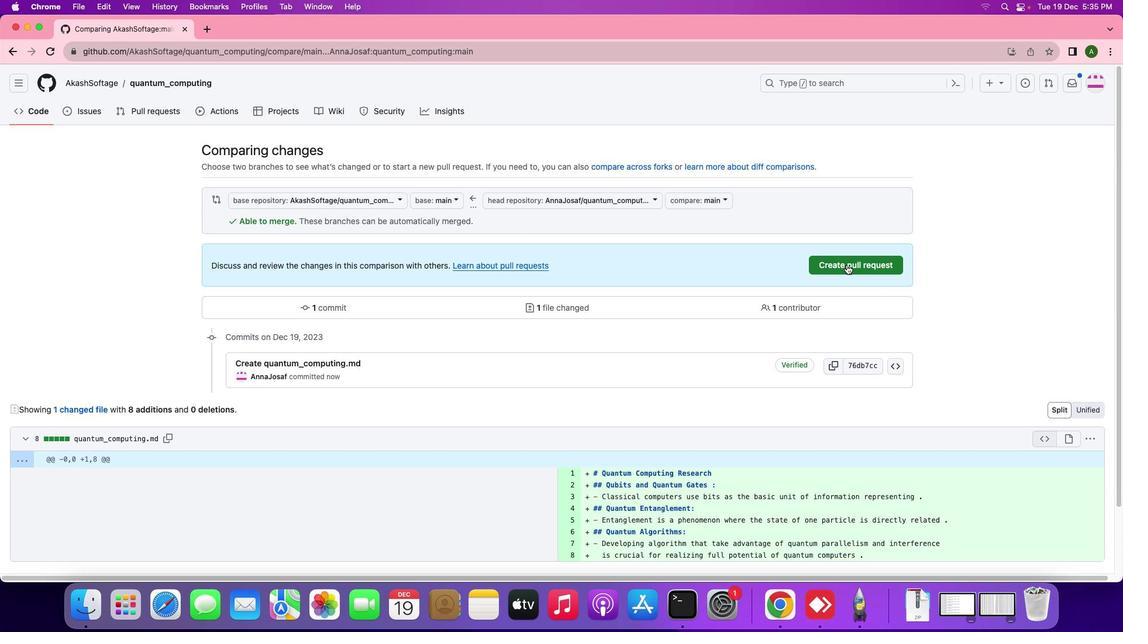 
Action: Mouse pressed left at (846, 265)
Screenshot: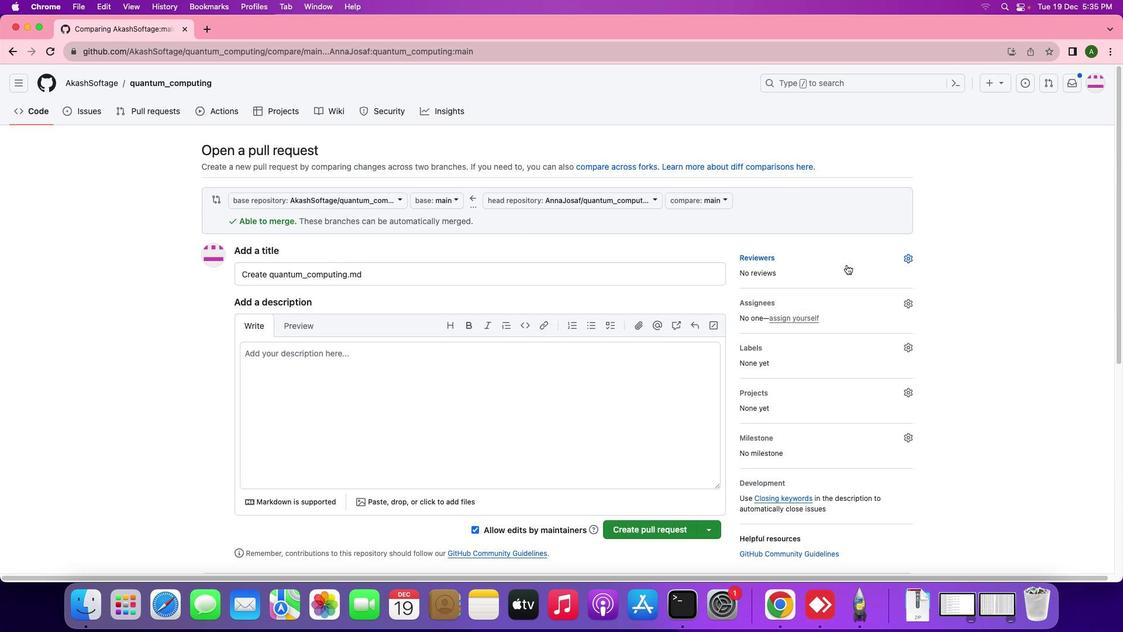 
Action: Mouse moved to (409, 354)
Screenshot: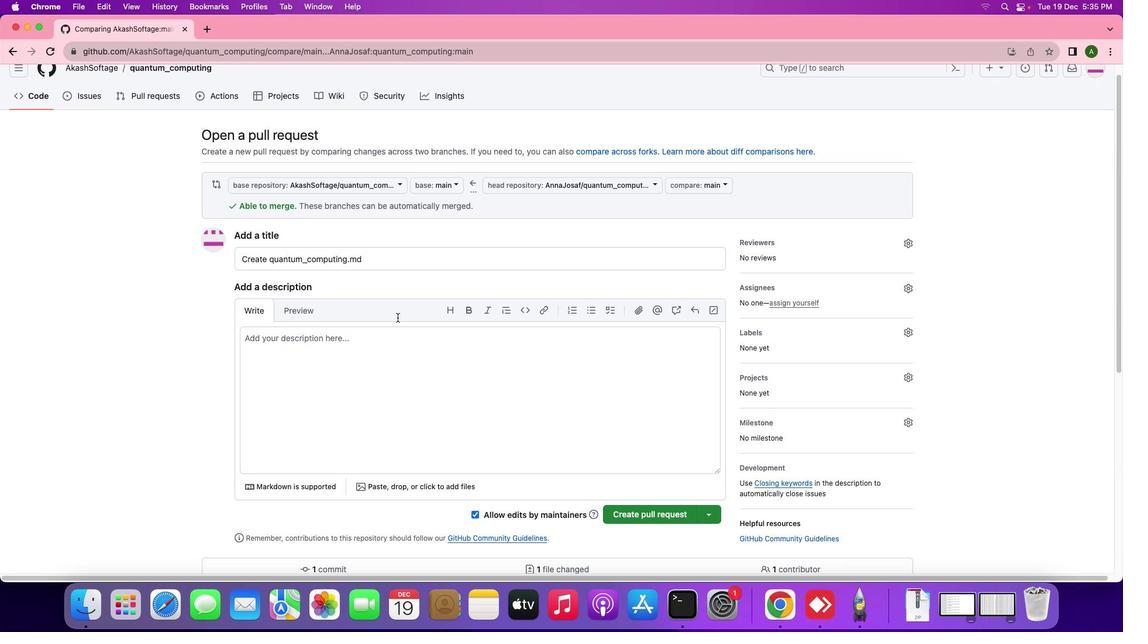 
Action: Mouse scrolled (409, 354) with delta (0, 0)
Screenshot: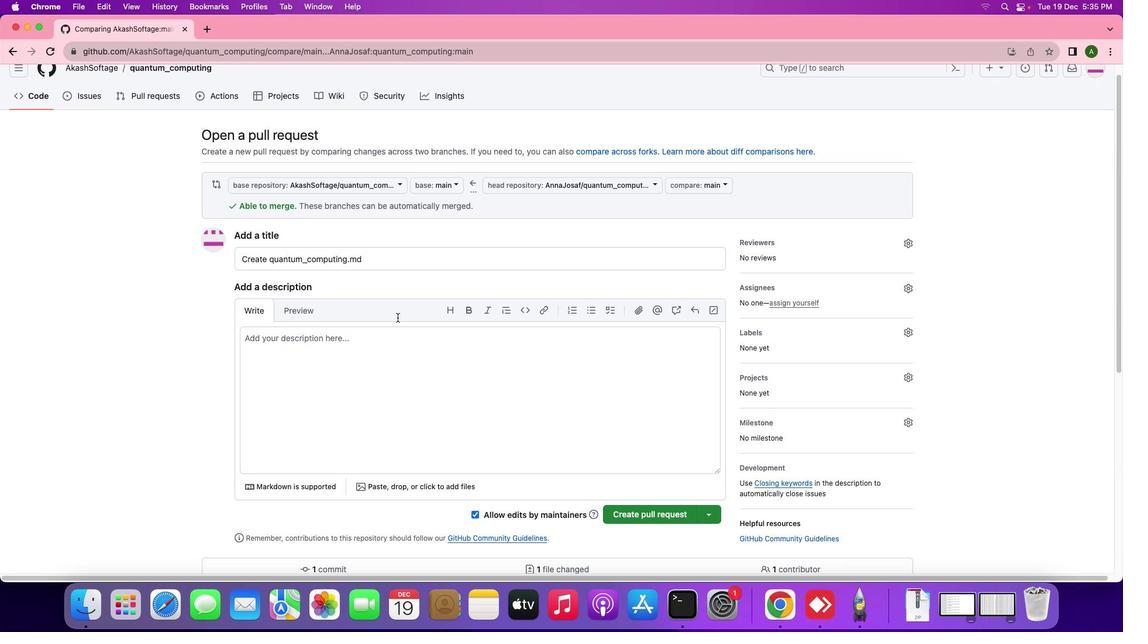 
Action: Mouse moved to (409, 353)
Screenshot: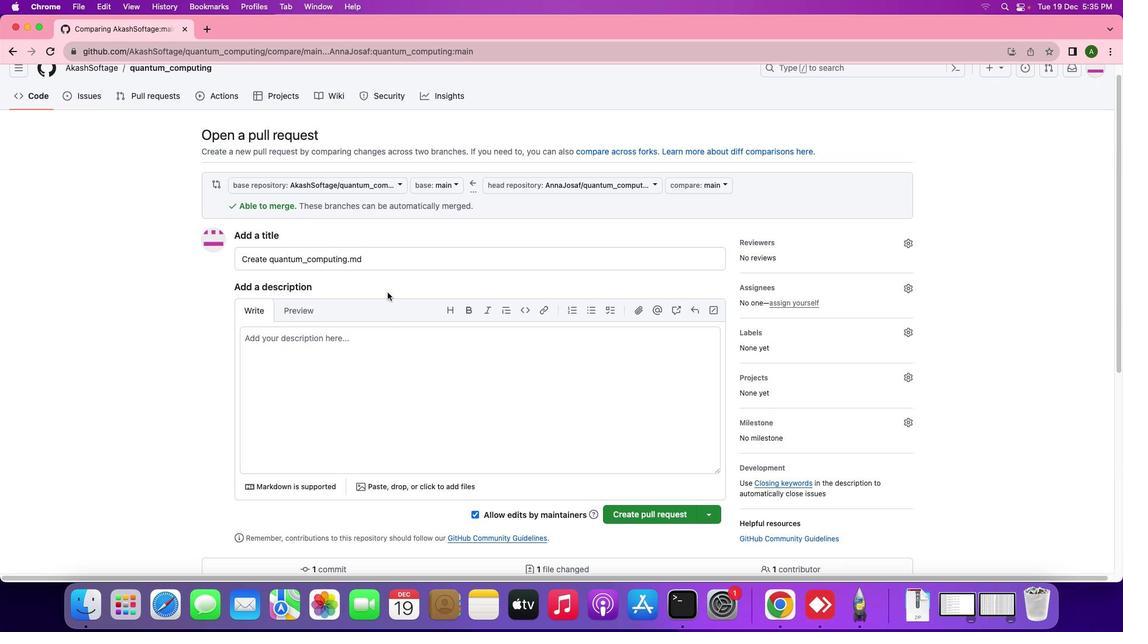 
Action: Mouse scrolled (409, 353) with delta (0, 0)
Screenshot: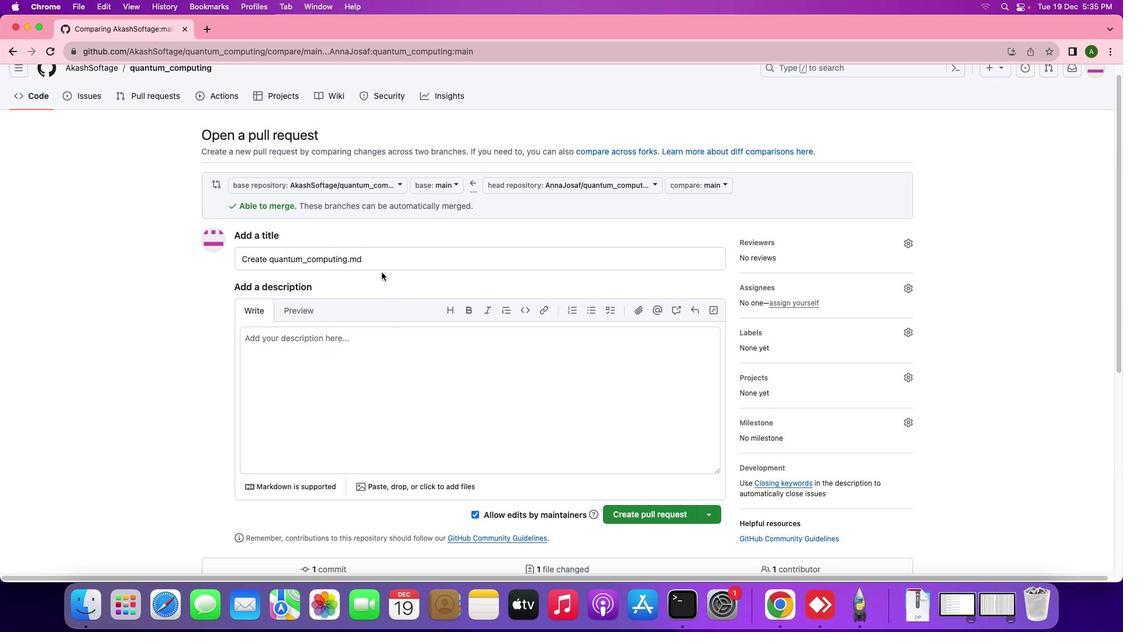 
Action: Mouse moved to (383, 258)
Screenshot: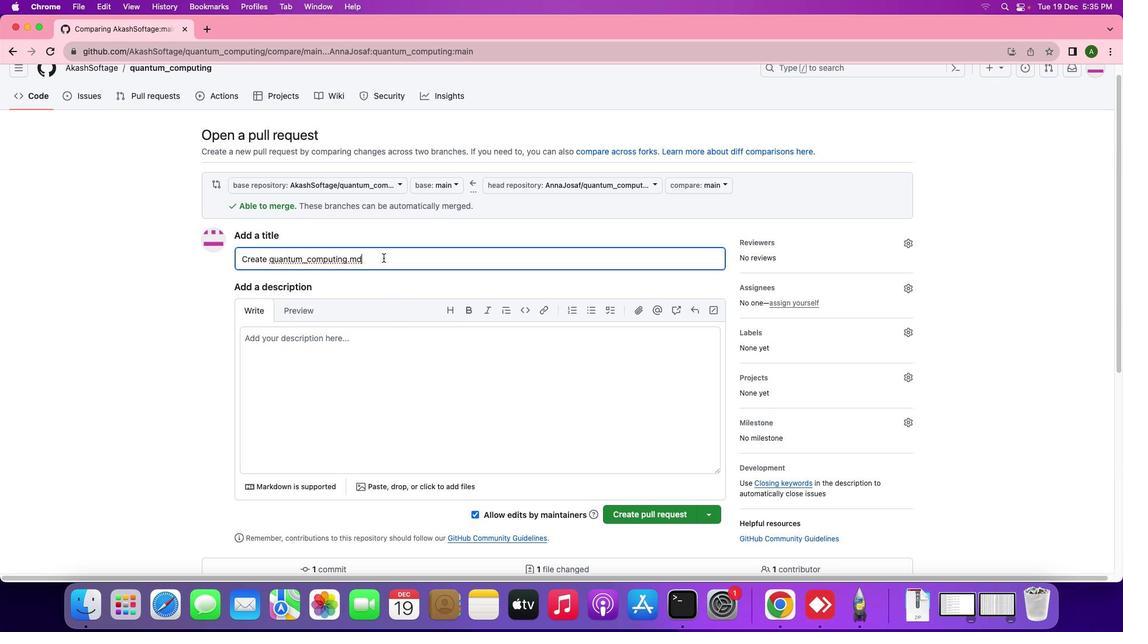 
Action: Mouse pressed left at (383, 258)
Screenshot: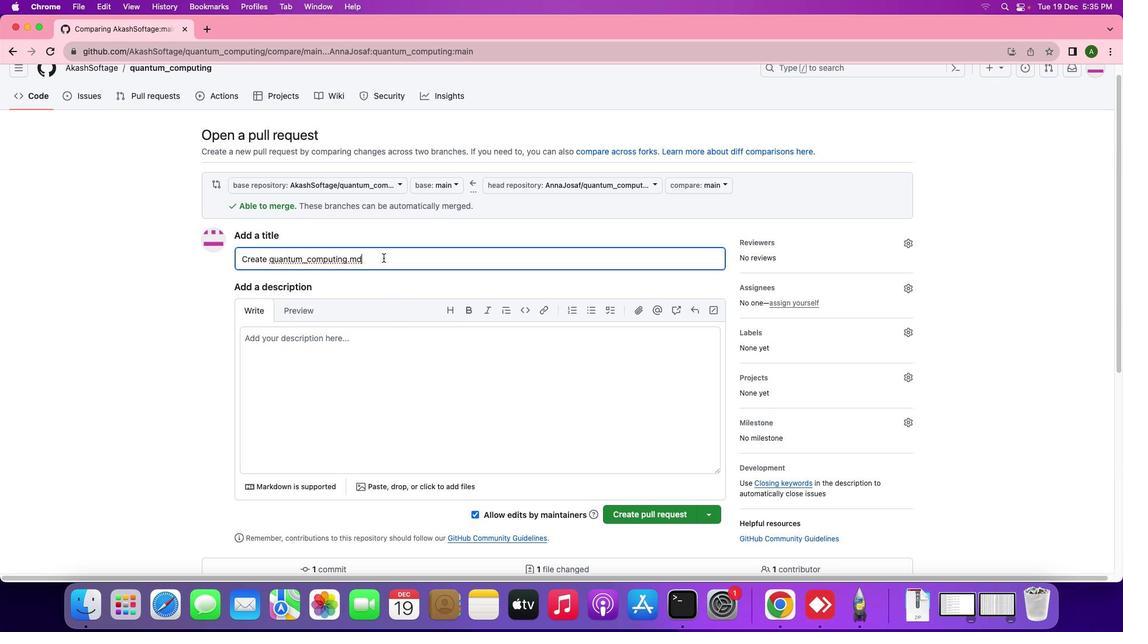 
Action: Key pressed Key.backspaceKey.backspaceKey.backspaceKey.leftKey.leftKey.leftKey.leftKey.leftKey.leftKey.leftKey.leftKey.leftKey.leftKey.leftKey.leftKey.leftKey.leftKey.leftKey.leftKey.leftKey.backspaceKey.backspaceKey.backspaceKey.backspaceKey.backspaceKey.backspaceKey.backspaceKey.backspaceKey.backspace
Screenshot: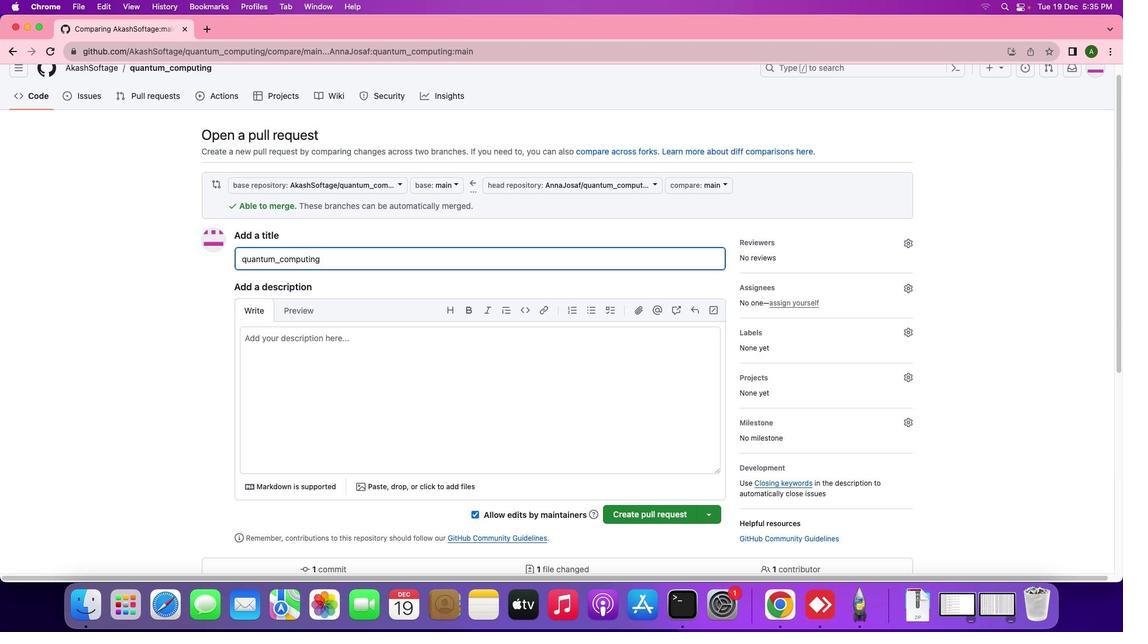 
Action: Mouse moved to (637, 513)
Screenshot: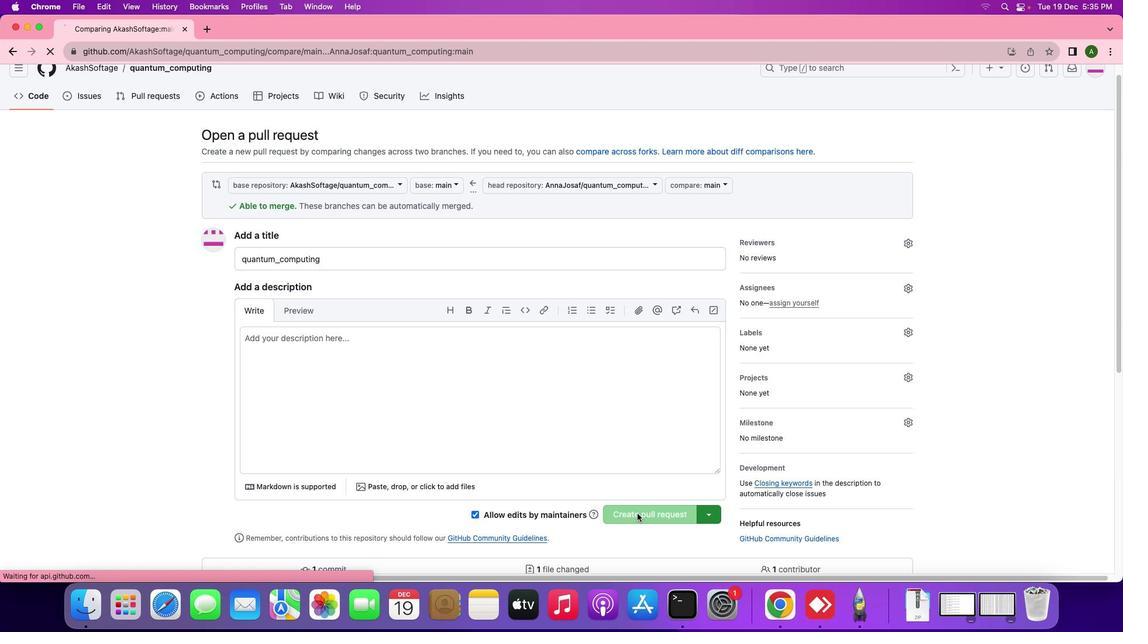 
Action: Mouse pressed left at (637, 513)
Screenshot: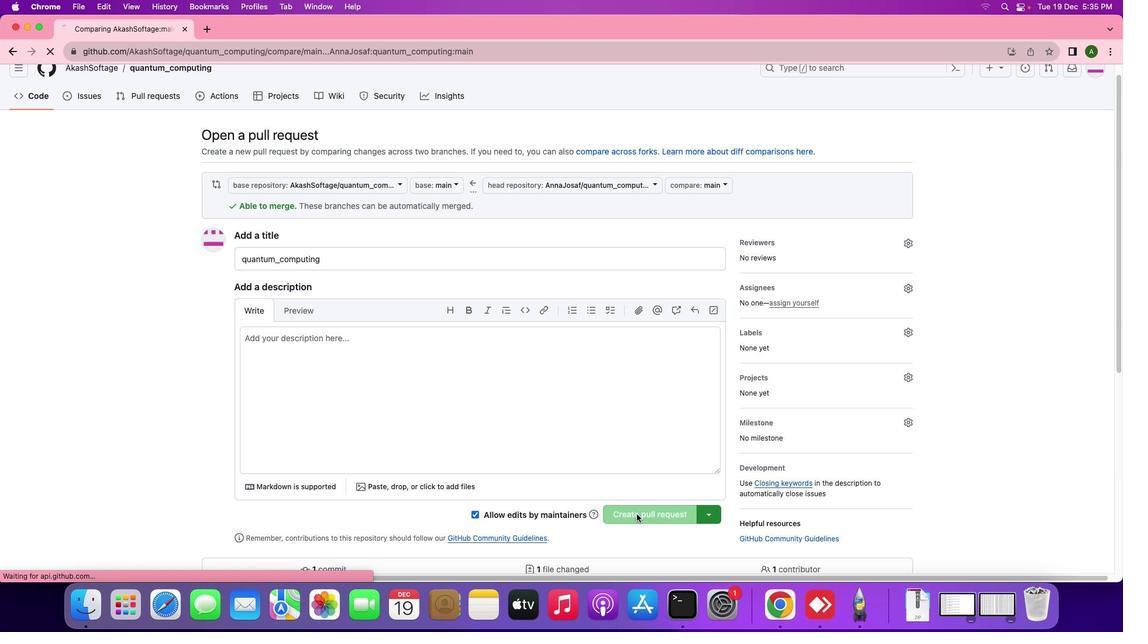 
Action: Mouse moved to (314, 438)
Screenshot: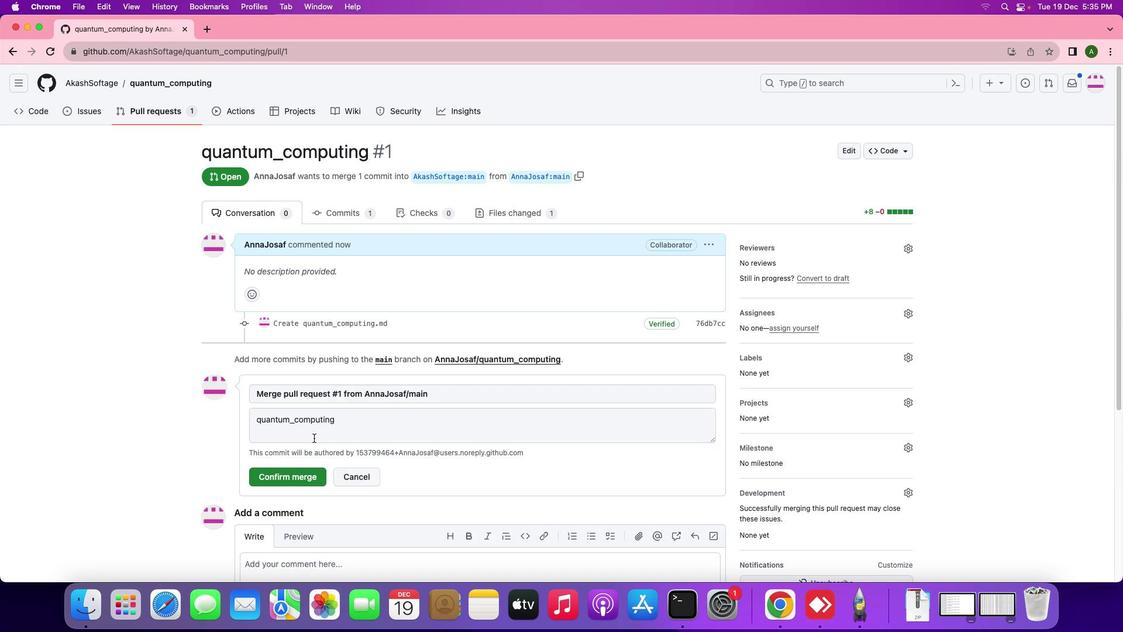 
Action: Mouse pressed left at (314, 438)
Screenshot: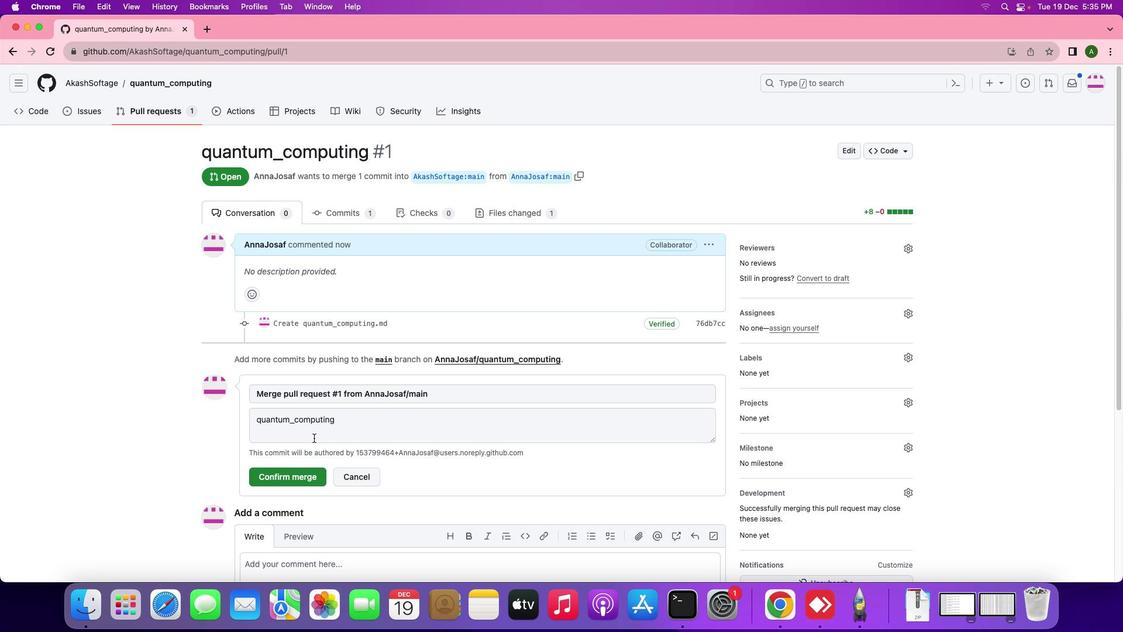 
Action: Mouse moved to (286, 474)
Screenshot: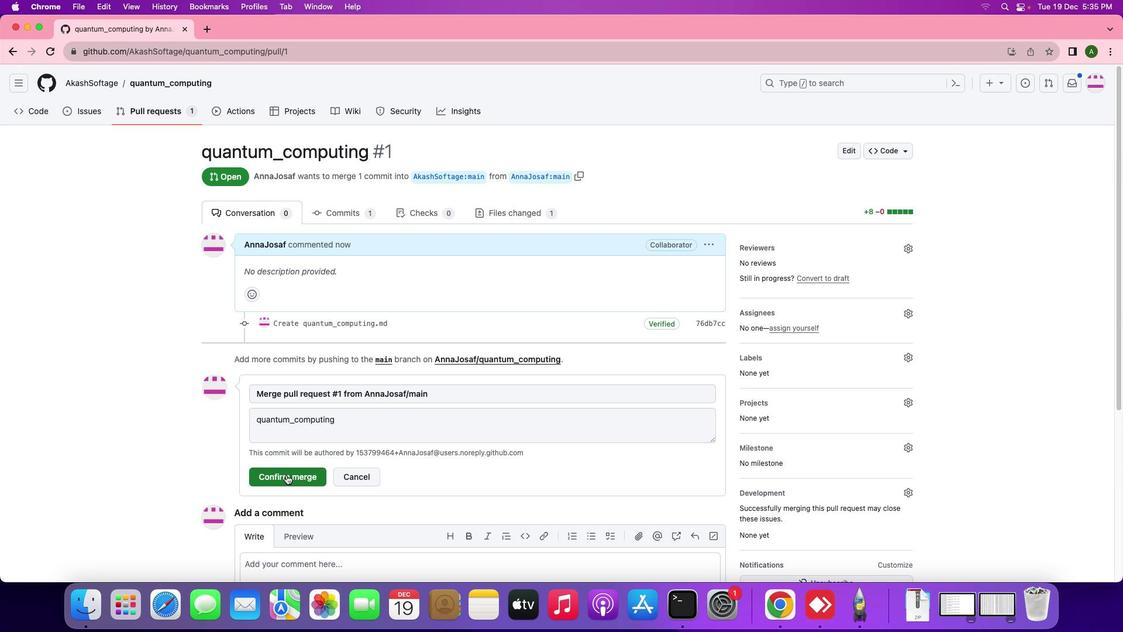 
Action: Mouse pressed left at (286, 474)
Screenshot: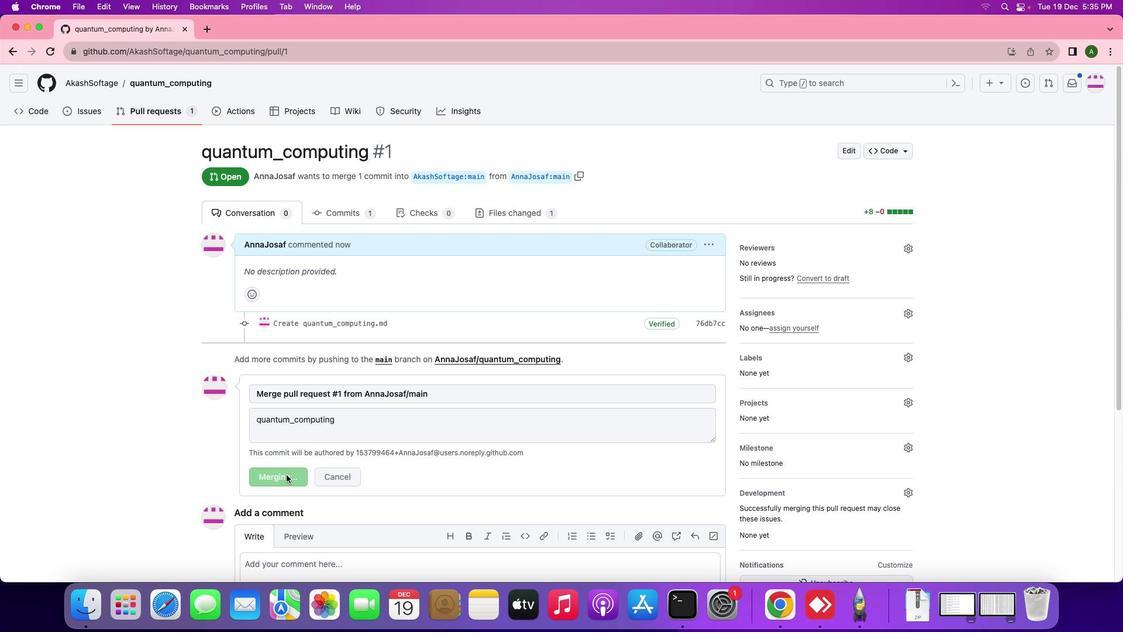 
Action: Mouse moved to (418, 433)
Screenshot: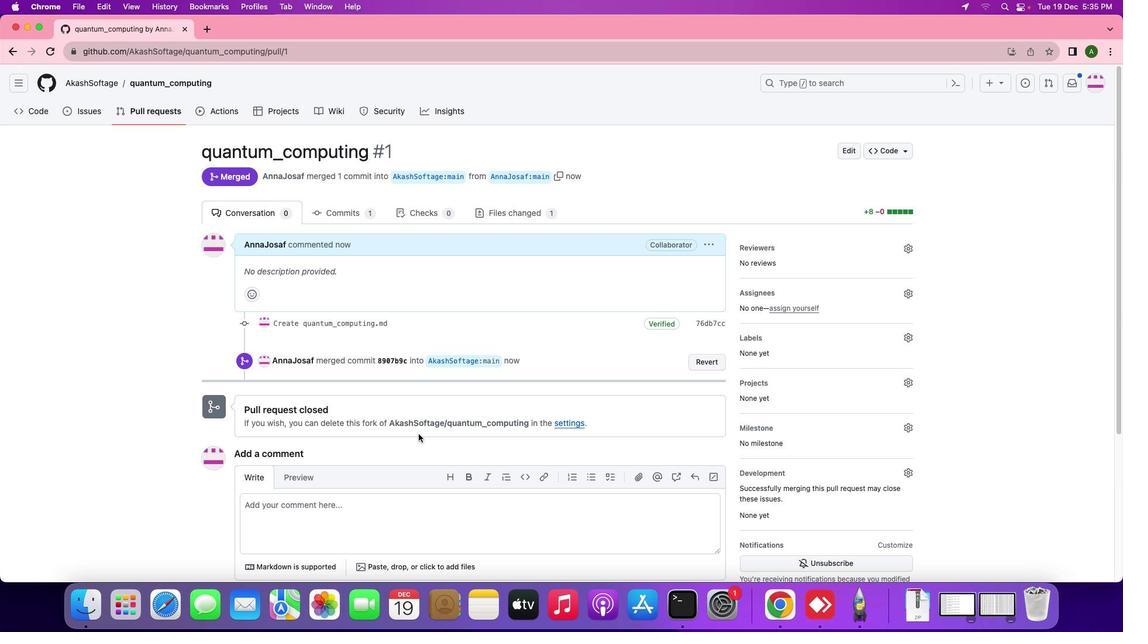 
